 Task: Send an email with the signature Anna Garcia with the subject Reminder for a cover letter and the message Im writing to inform you that the project deliverables have been completed and are ready for review. from softage.10@softage.net to softage.3@softage.net and softage.4@softage.net
Action: Mouse moved to (84, 105)
Screenshot: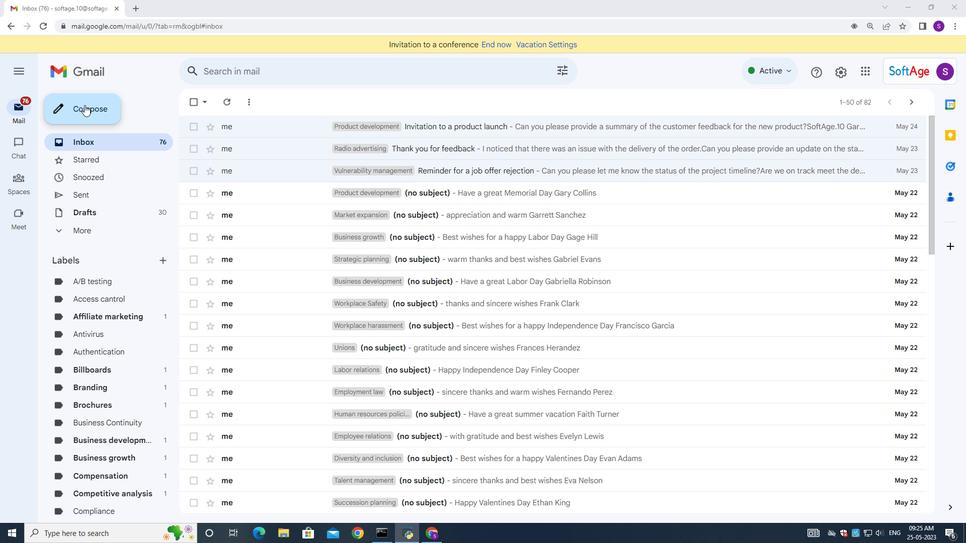 
Action: Mouse pressed left at (84, 105)
Screenshot: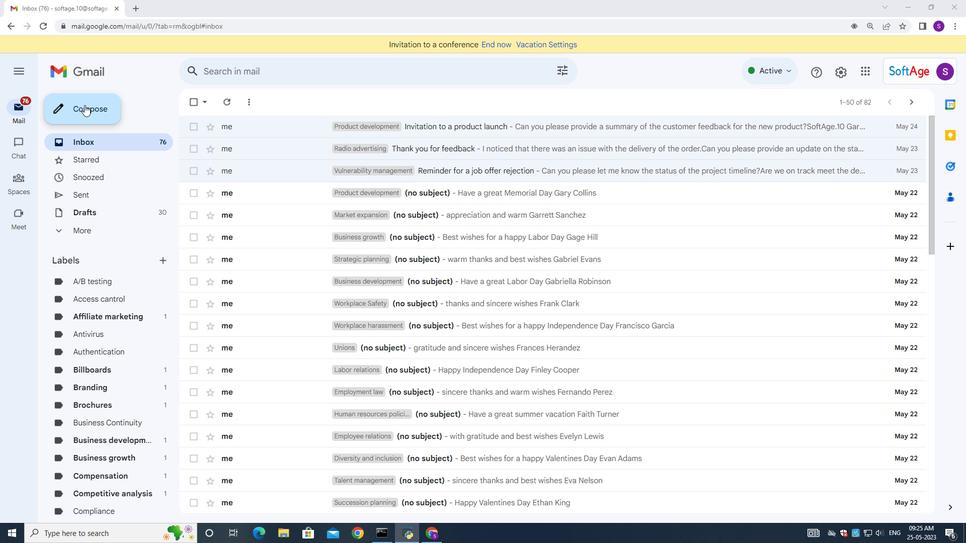 
Action: Mouse moved to (800, 505)
Screenshot: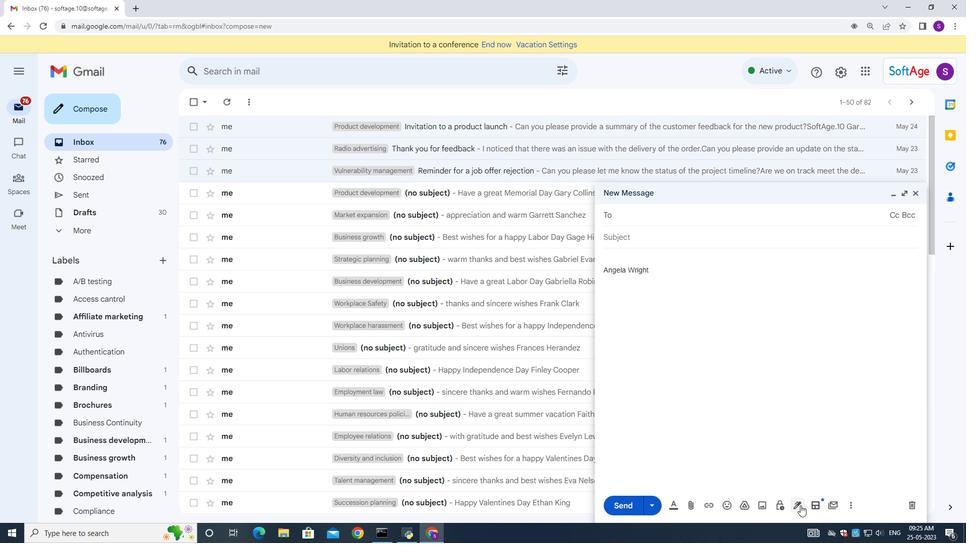 
Action: Mouse pressed left at (800, 505)
Screenshot: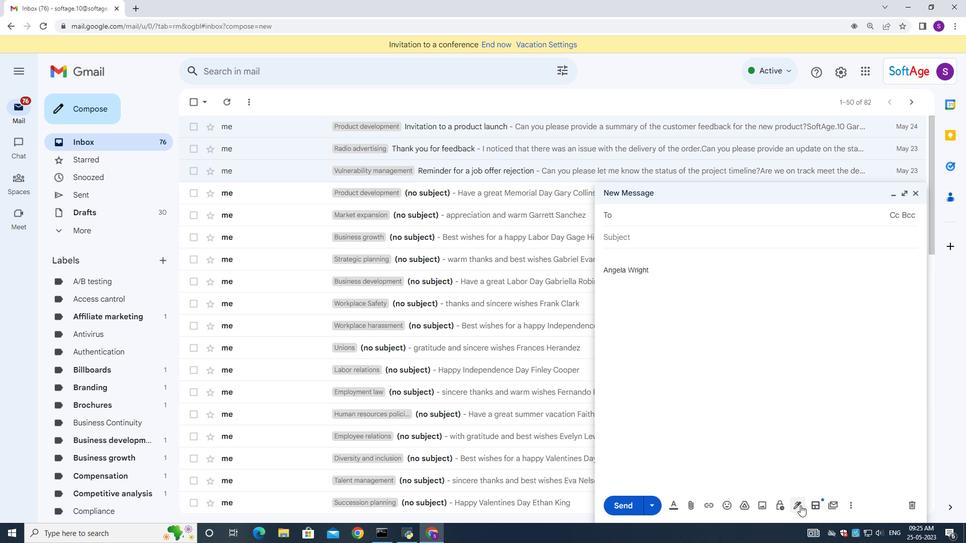 
Action: Mouse moved to (834, 447)
Screenshot: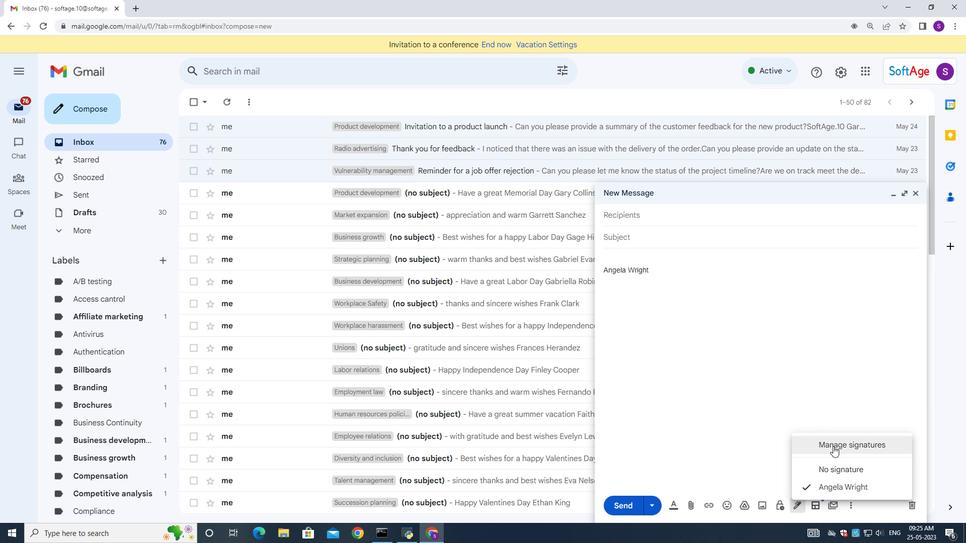 
Action: Mouse pressed left at (834, 447)
Screenshot: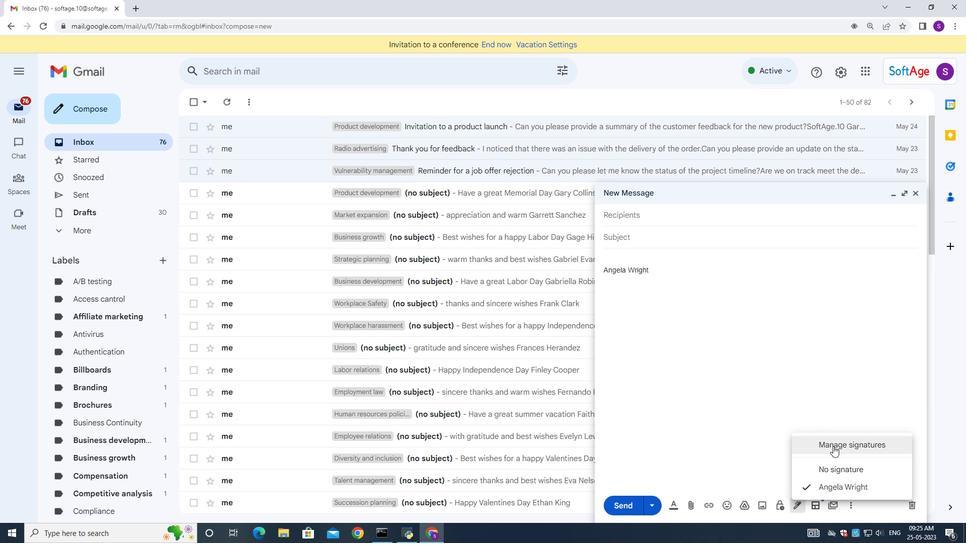 
Action: Mouse moved to (448, 291)
Screenshot: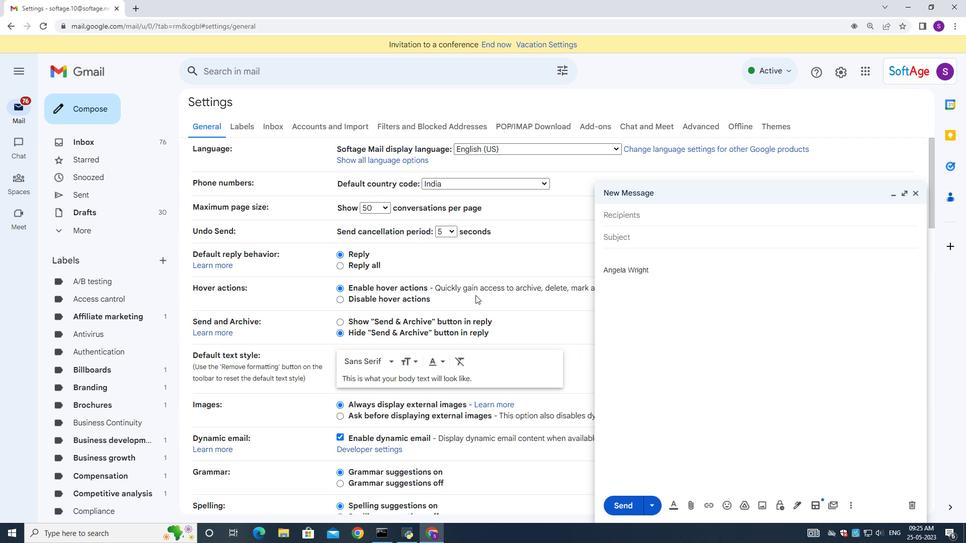 
Action: Mouse scrolled (448, 290) with delta (0, 0)
Screenshot: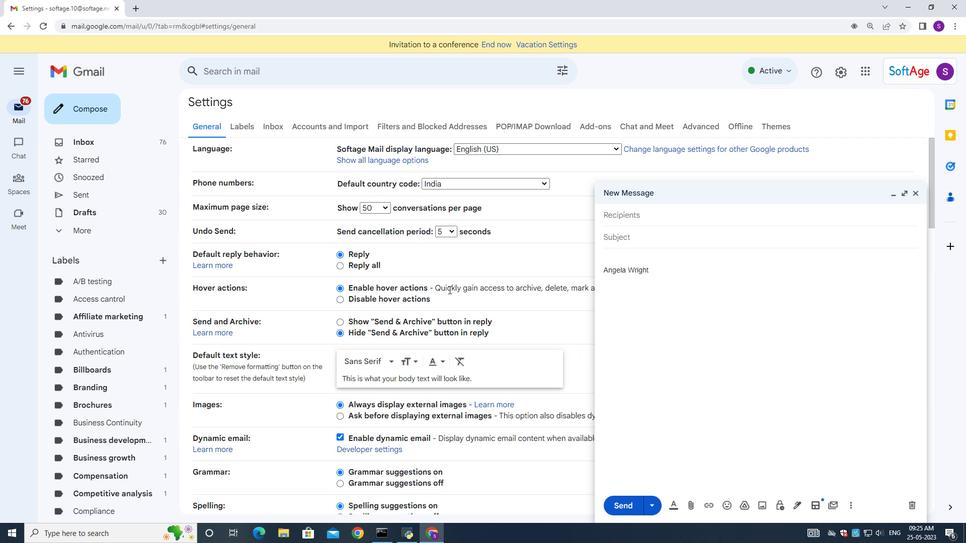 
Action: Mouse moved to (448, 291)
Screenshot: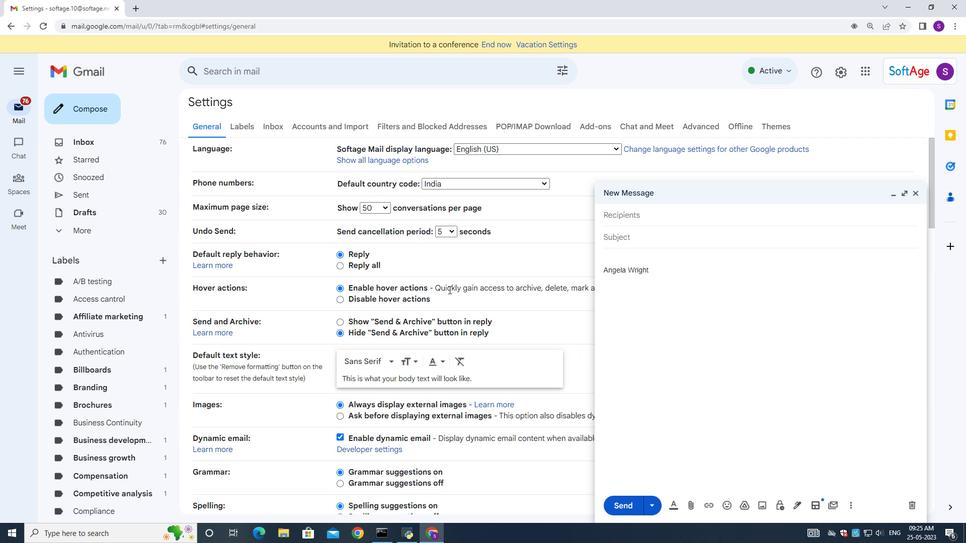 
Action: Mouse scrolled (448, 291) with delta (0, 0)
Screenshot: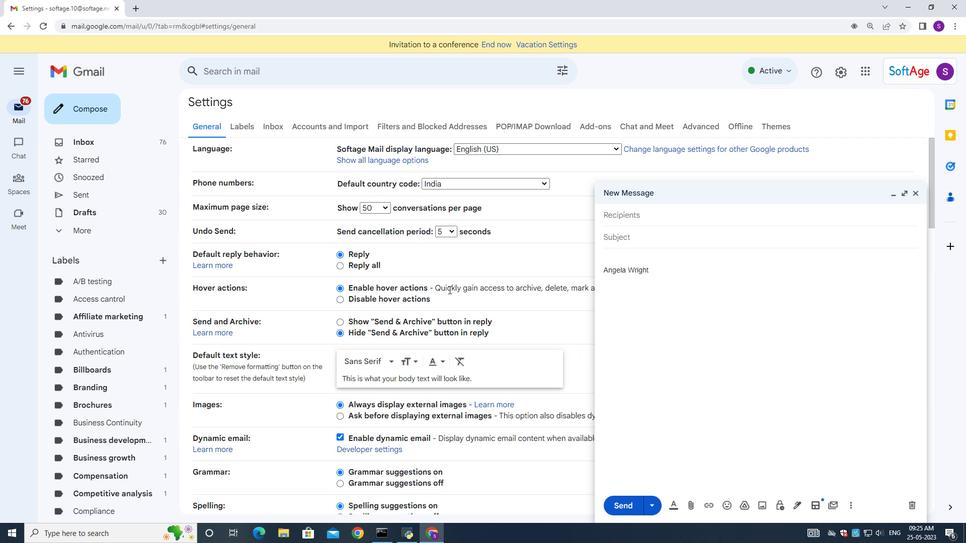
Action: Mouse scrolled (448, 291) with delta (0, 0)
Screenshot: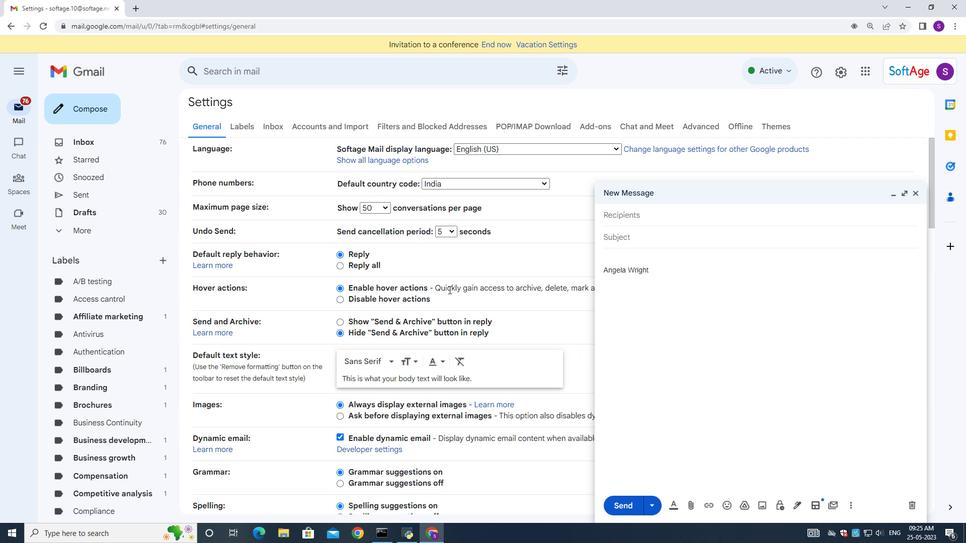 
Action: Mouse scrolled (448, 291) with delta (0, 0)
Screenshot: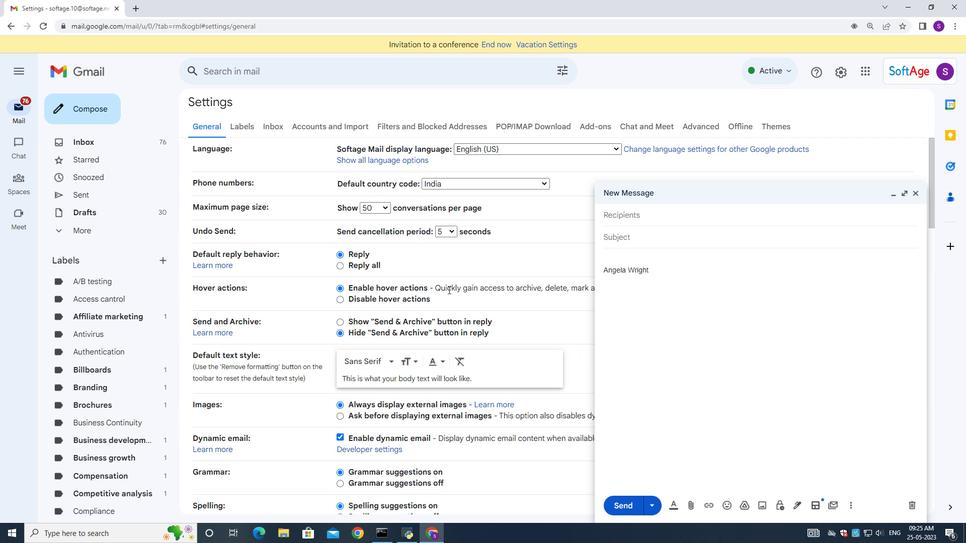 
Action: Mouse scrolled (448, 291) with delta (0, 0)
Screenshot: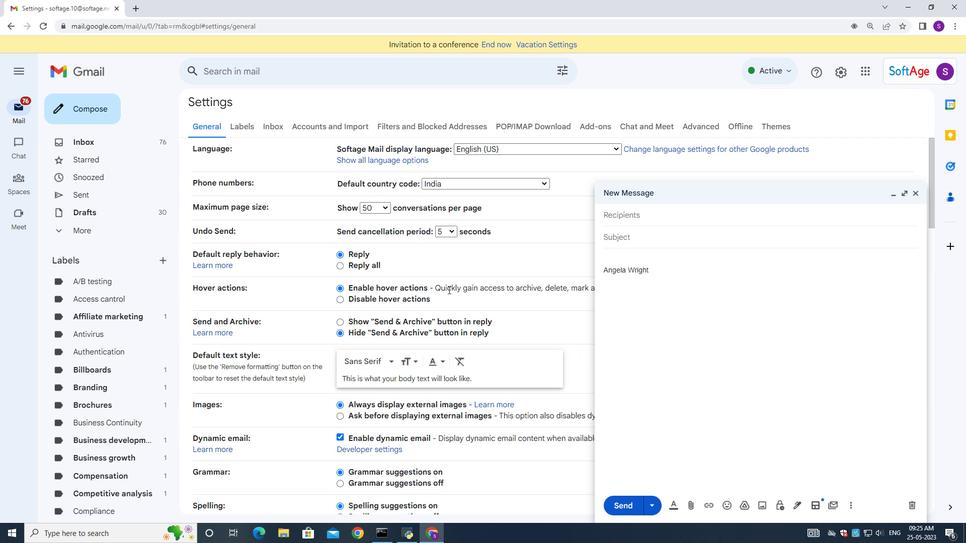 
Action: Mouse scrolled (448, 291) with delta (0, 0)
Screenshot: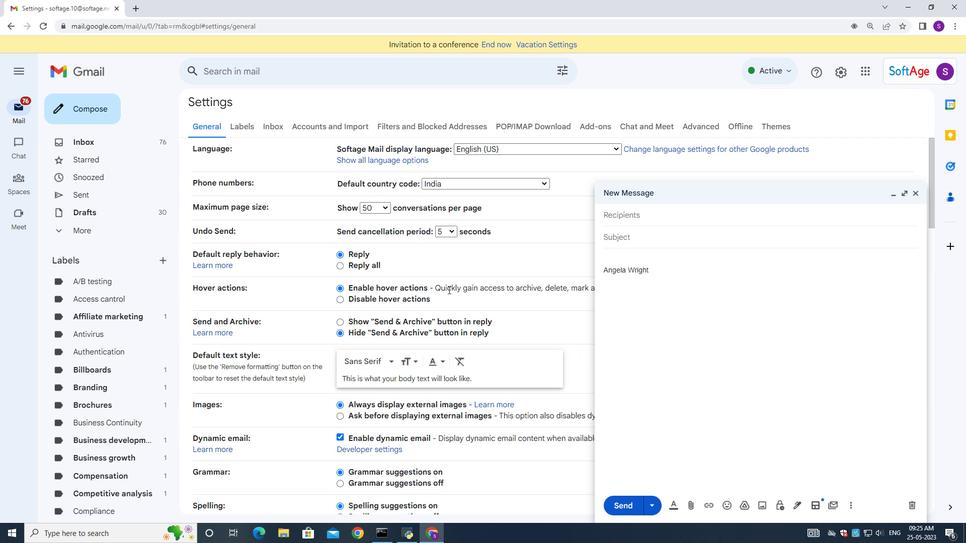 
Action: Mouse scrolled (448, 291) with delta (0, 0)
Screenshot: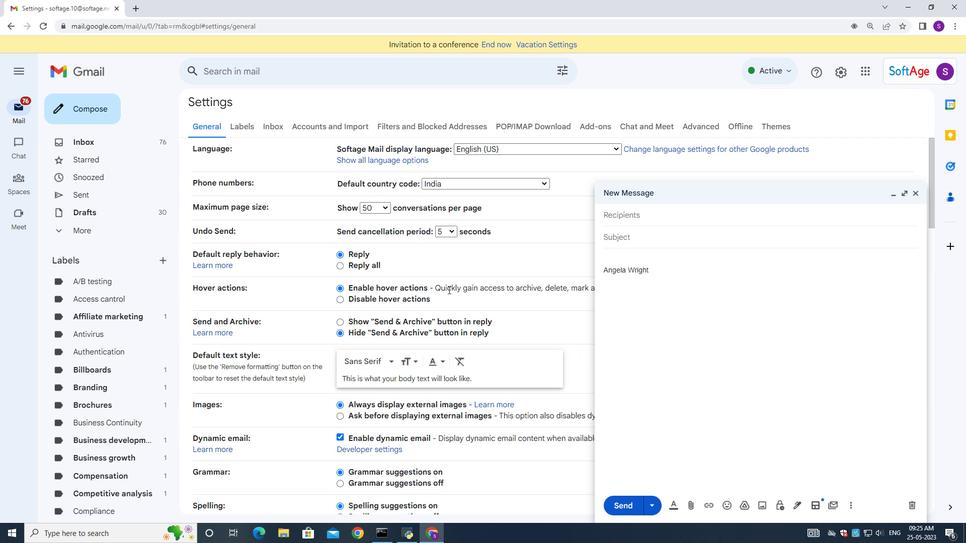 
Action: Mouse moved to (456, 298)
Screenshot: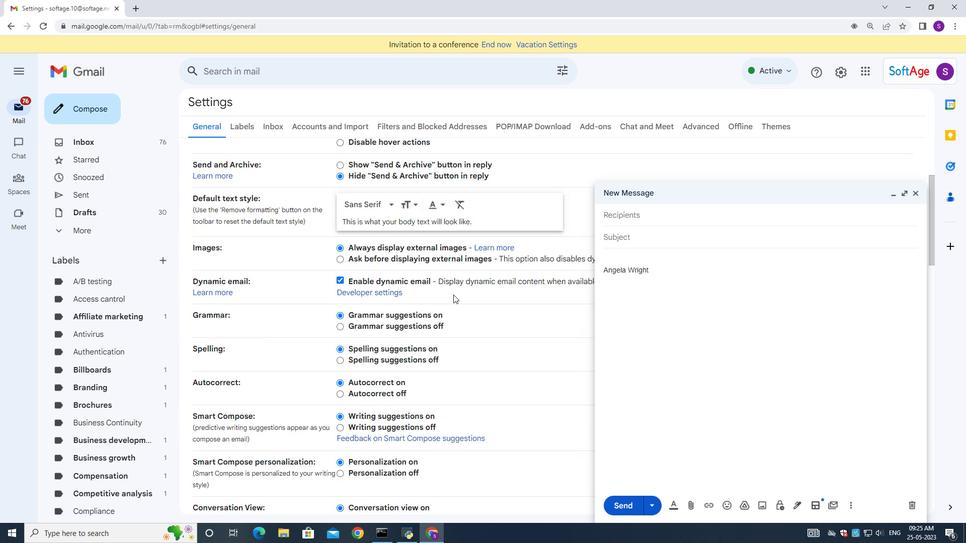 
Action: Mouse scrolled (456, 297) with delta (0, 0)
Screenshot: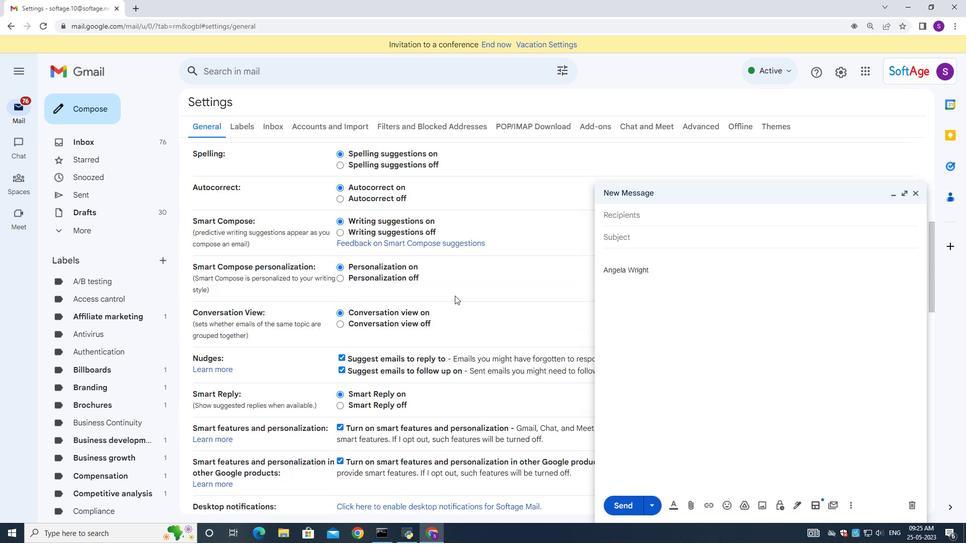 
Action: Mouse moved to (456, 298)
Screenshot: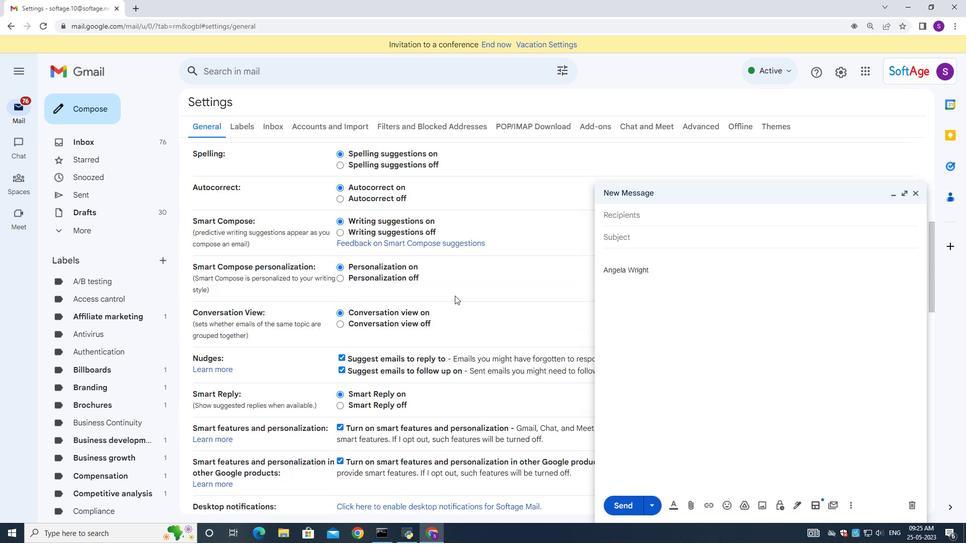 
Action: Mouse scrolled (456, 298) with delta (0, 0)
Screenshot: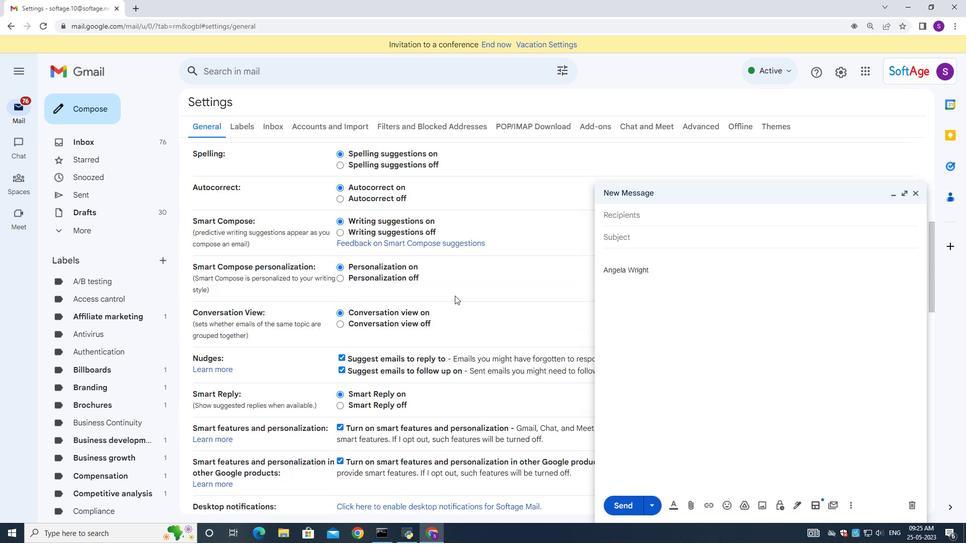
Action: Mouse scrolled (456, 298) with delta (0, 0)
Screenshot: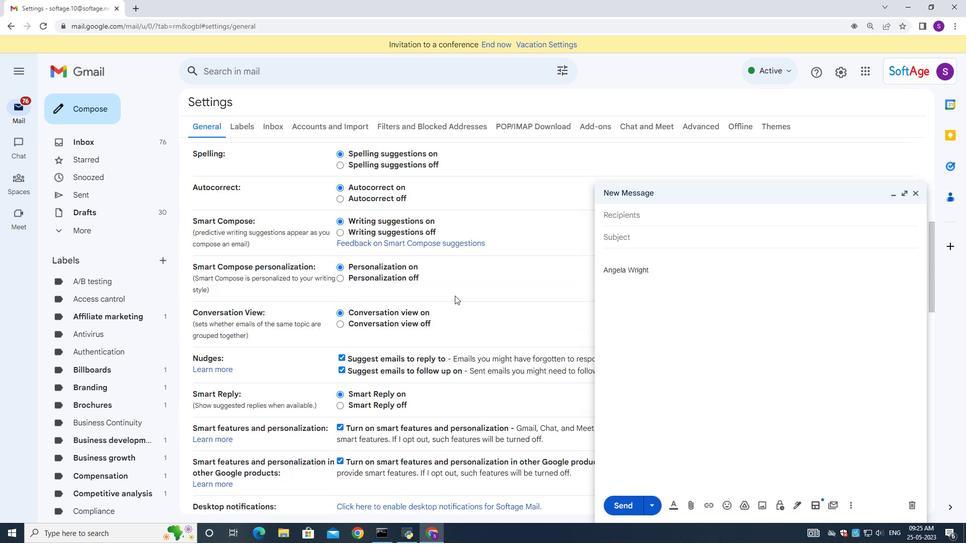 
Action: Mouse scrolled (456, 298) with delta (0, 0)
Screenshot: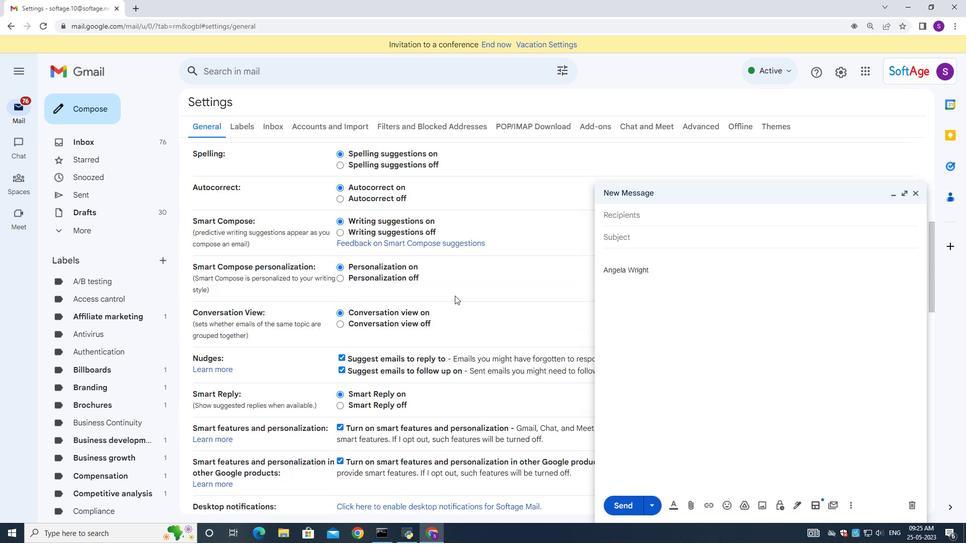 
Action: Mouse scrolled (456, 298) with delta (0, 0)
Screenshot: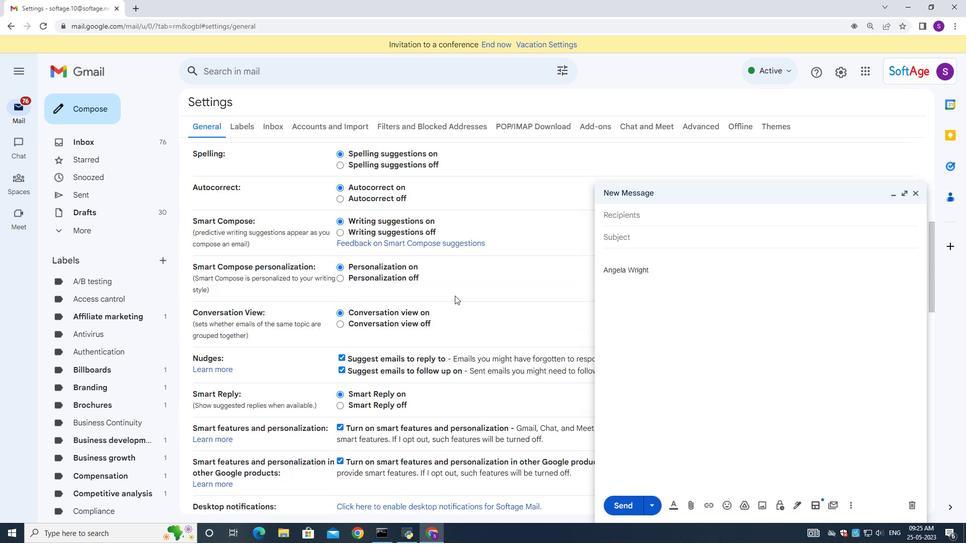 
Action: Mouse scrolled (456, 298) with delta (0, 0)
Screenshot: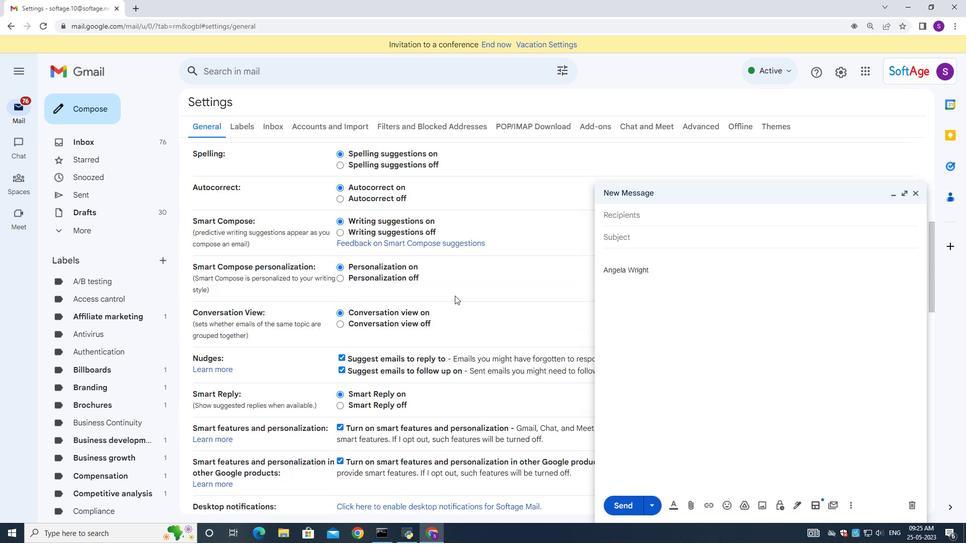 
Action: Mouse moved to (462, 308)
Screenshot: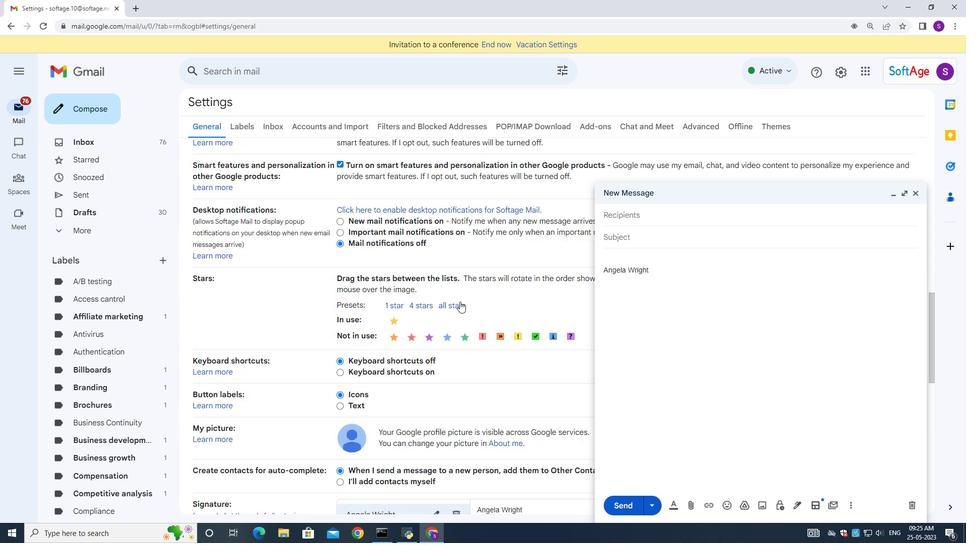 
Action: Mouse scrolled (462, 307) with delta (0, 0)
Screenshot: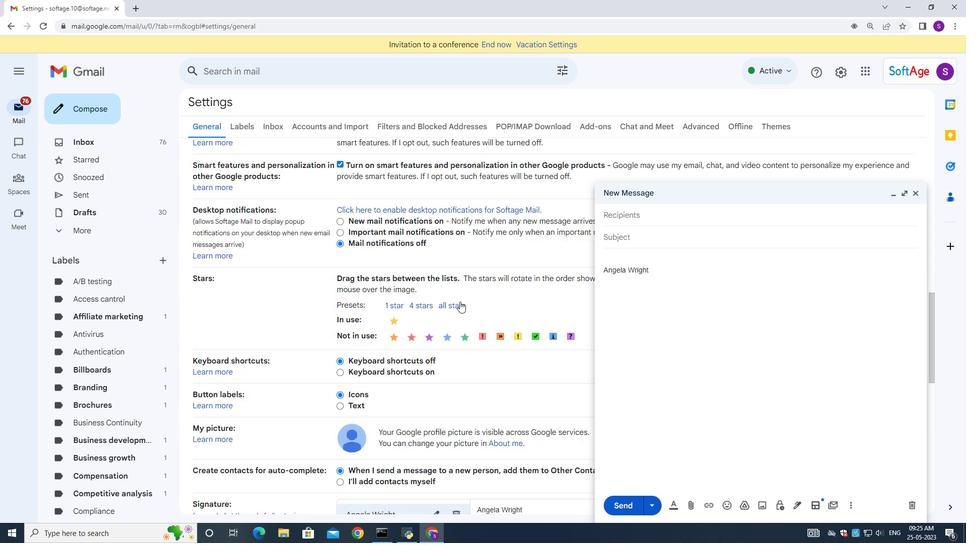 
Action: Mouse scrolled (462, 307) with delta (0, 0)
Screenshot: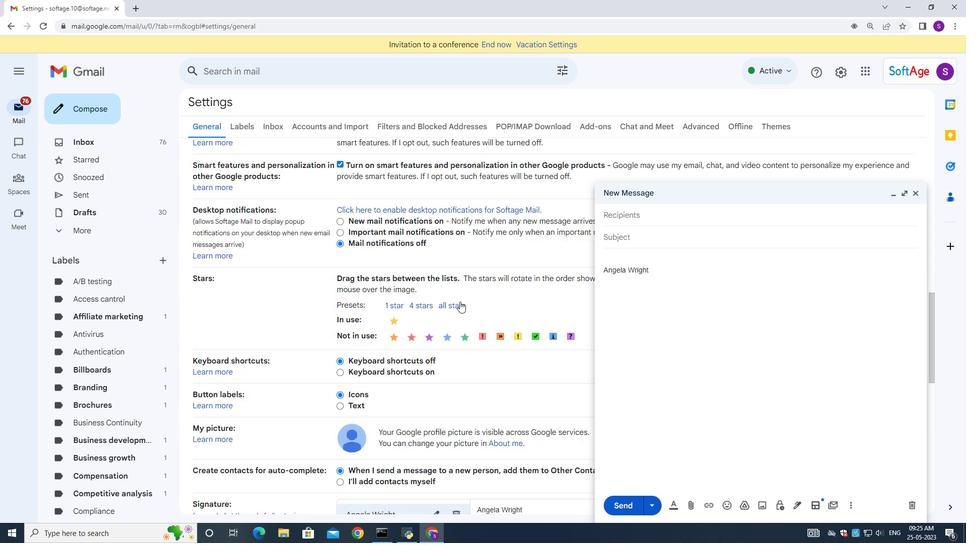 
Action: Mouse scrolled (462, 307) with delta (0, 0)
Screenshot: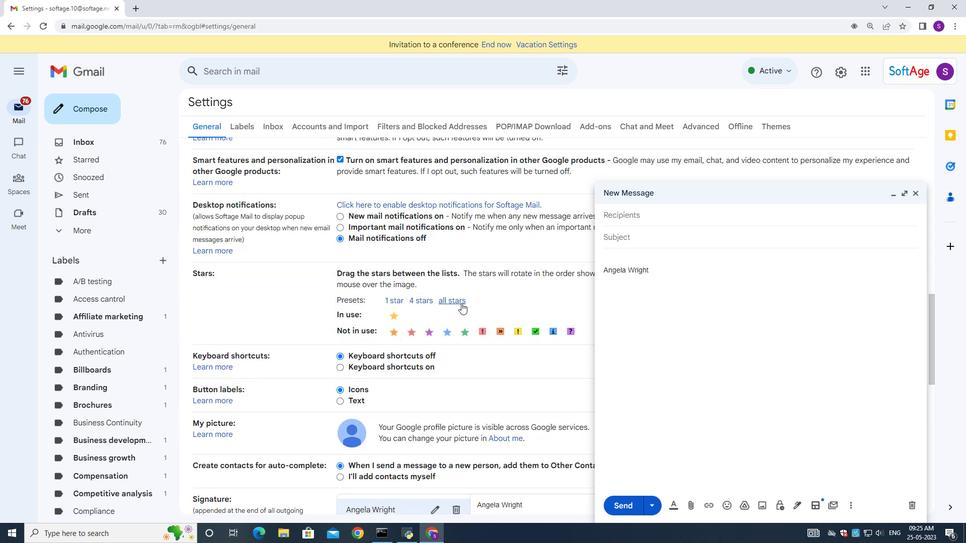 
Action: Mouse scrolled (462, 307) with delta (0, 0)
Screenshot: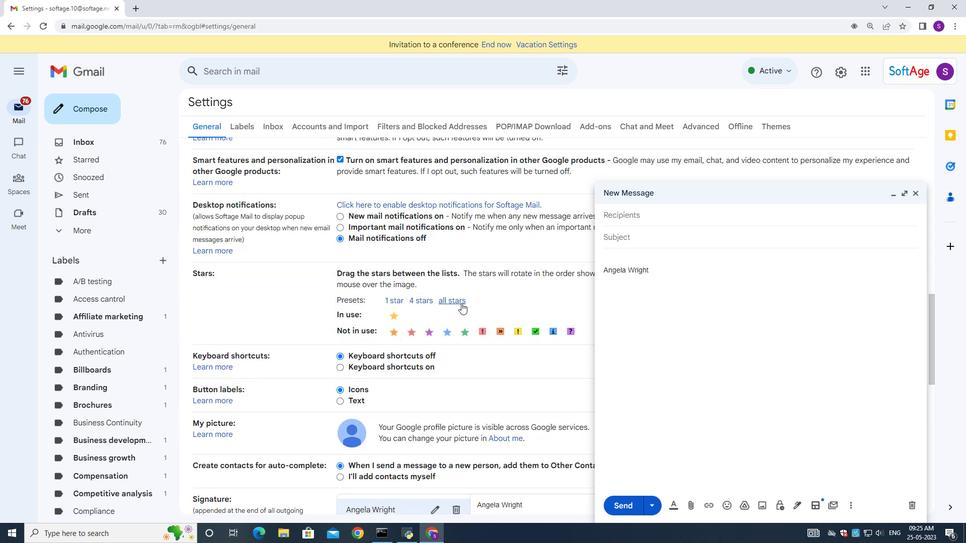 
Action: Mouse moved to (433, 307)
Screenshot: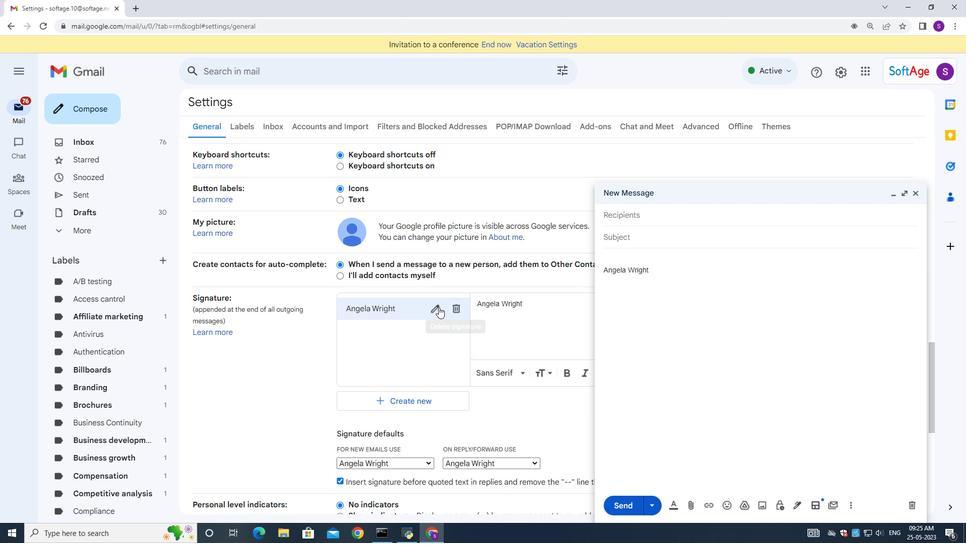 
Action: Mouse pressed left at (433, 307)
Screenshot: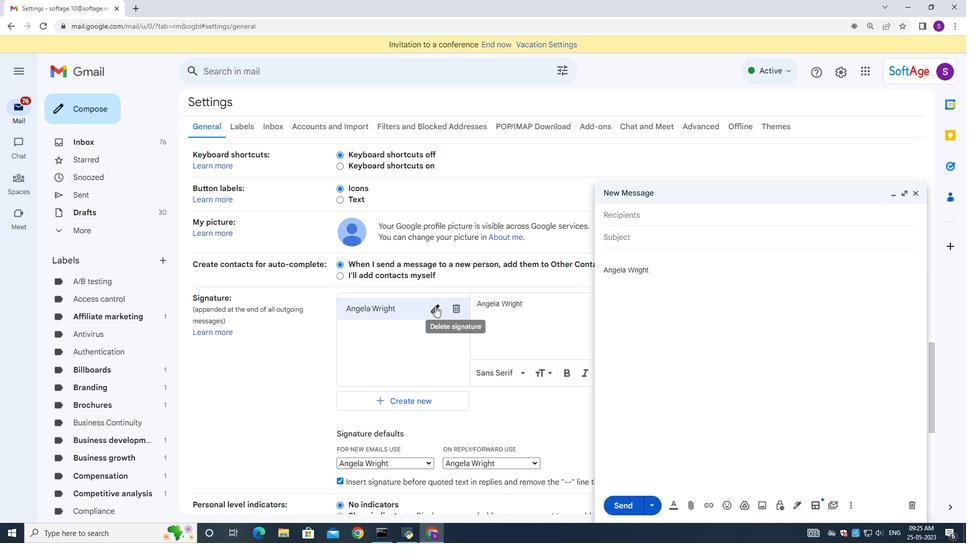 
Action: Mouse moved to (435, 309)
Screenshot: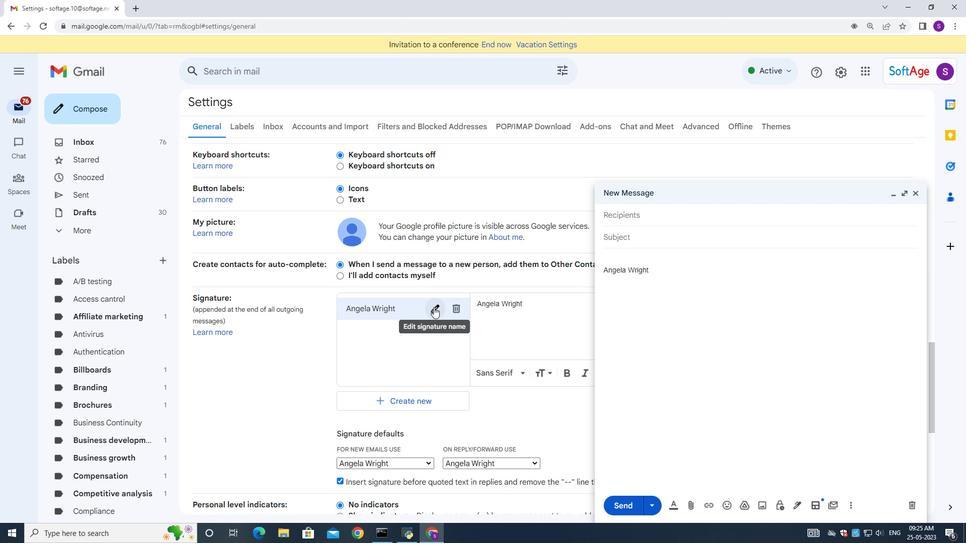 
Action: Key pressed ctrl+A<Key.backspace><Key.shift><Key.shift><Key.shift><Key.shift><Key.shift><Key.shift><Key.shift><Key.shift><Key.shift><Key.shift><Key.shift><Key.shift><Key.shift><Key.shift><Key.shift><Key.shift><Key.shift><Key.shift><Key.shift><Key.shift><Key.shift><Key.shift><Key.shift><Key.shift><Key.shift><Key.shift><Key.shift><Key.shift>Anan<Key.backspace><Key.backspace>na<Key.space><Key.shift>Garcia<Key.space>
Screenshot: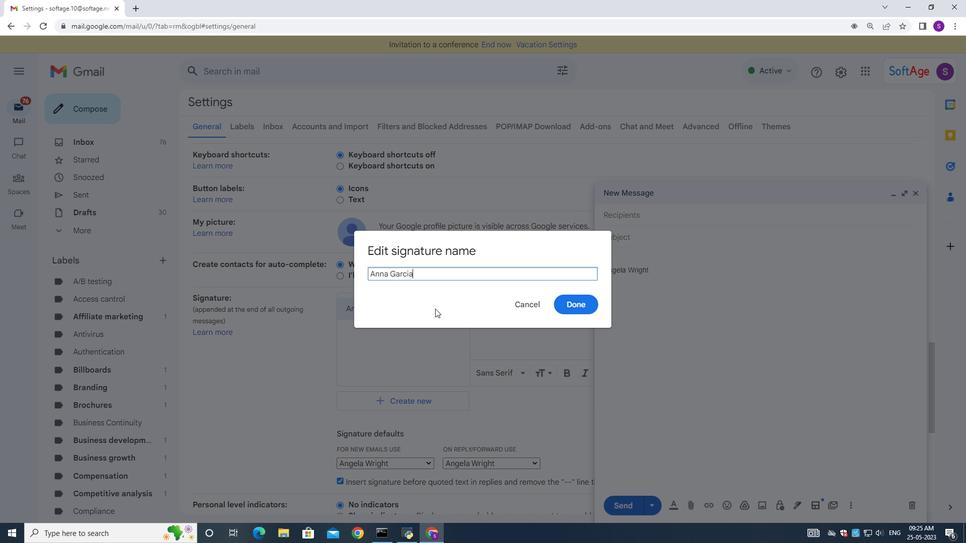 
Action: Mouse moved to (589, 311)
Screenshot: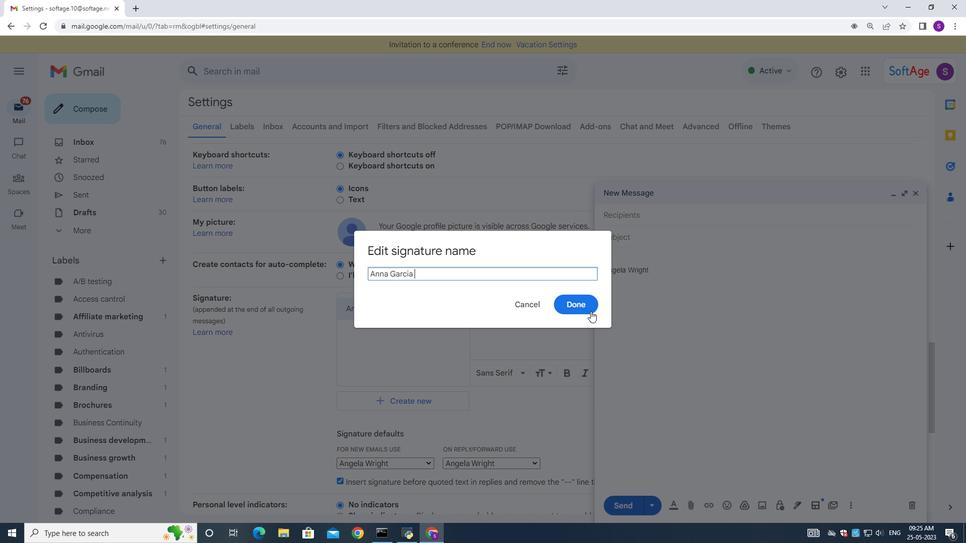 
Action: Mouse pressed left at (589, 311)
Screenshot: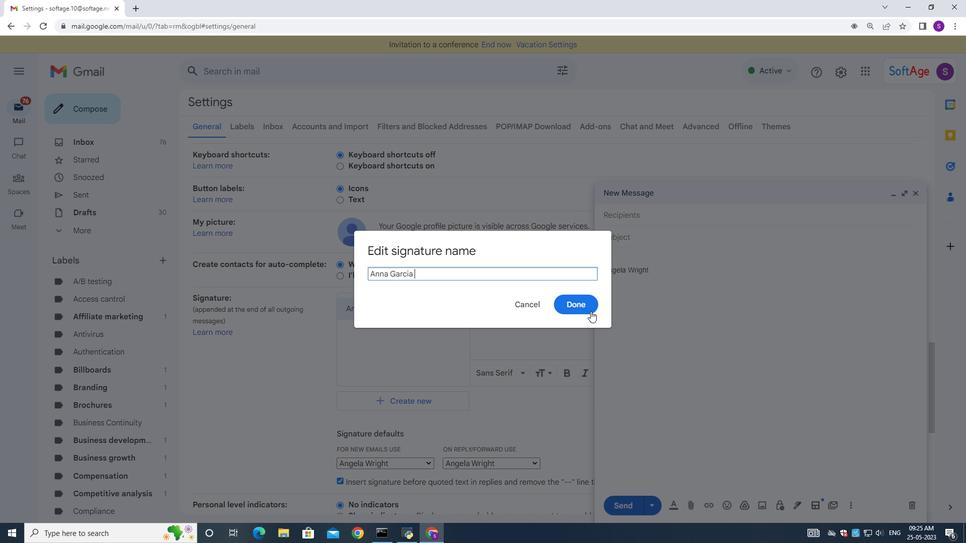 
Action: Mouse moved to (552, 321)
Screenshot: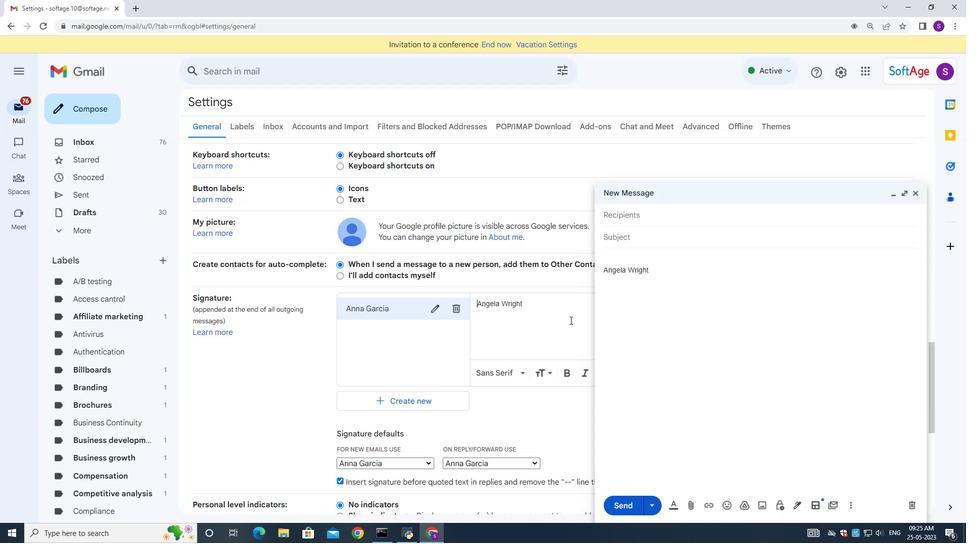 
Action: Mouse pressed left at (552, 321)
Screenshot: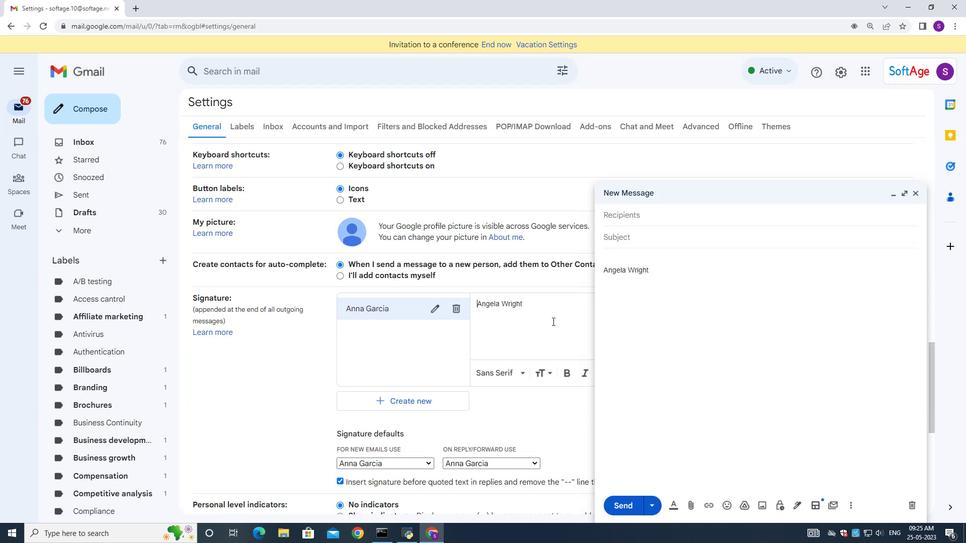 
Action: Mouse moved to (553, 321)
Screenshot: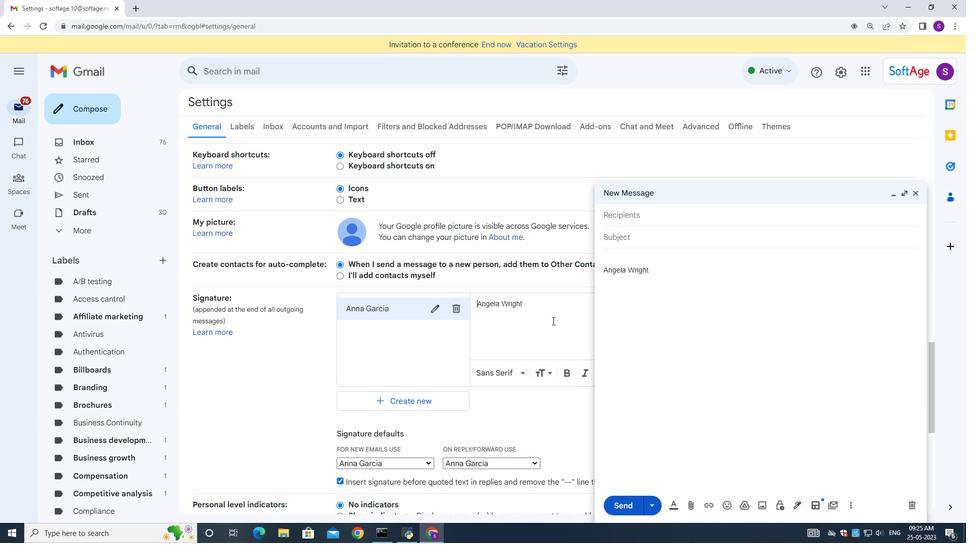 
Action: Key pressed ctrl+A<Key.backspace><Key.shift><Key.shift><Key.shift><Key.shift>Anna<Key.space><Key.shift><Key.shift><Key.shift><Key.shift><Key.shift><Key.shift><Key.shift><Key.shift>Garcia
Screenshot: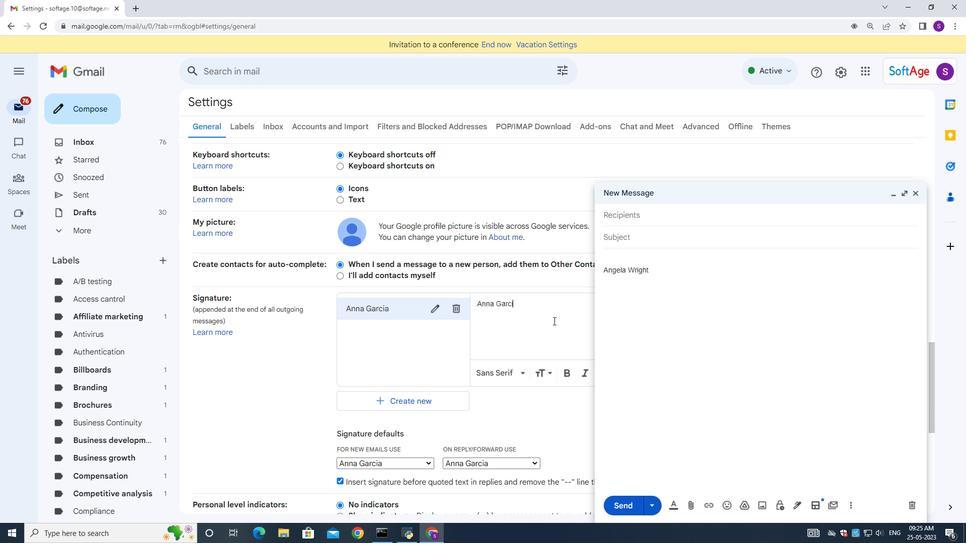 
Action: Mouse moved to (916, 190)
Screenshot: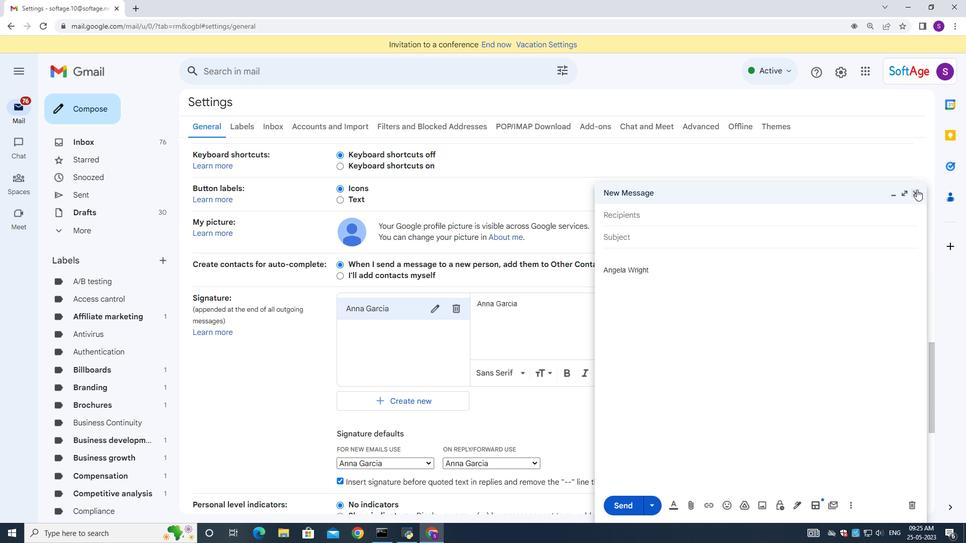 
Action: Mouse pressed left at (916, 190)
Screenshot: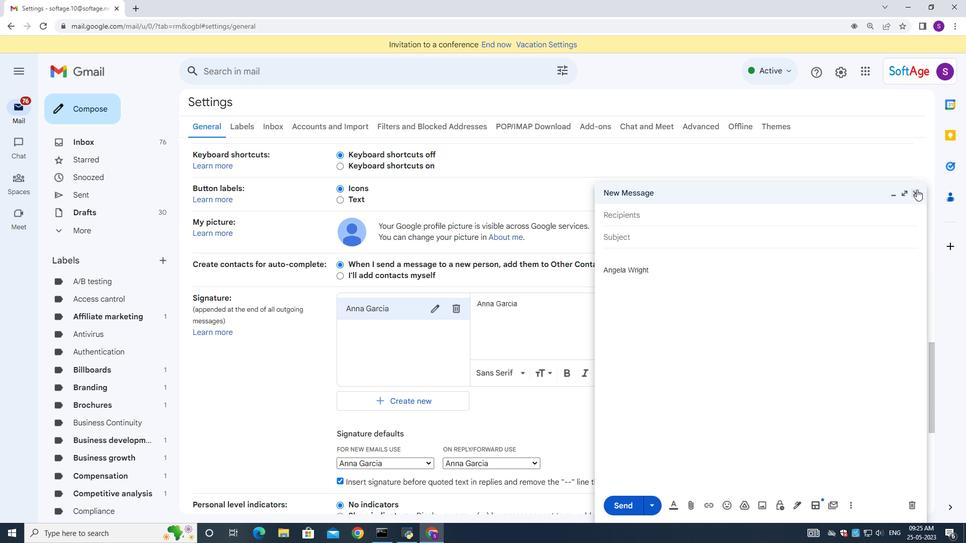 
Action: Mouse moved to (571, 314)
Screenshot: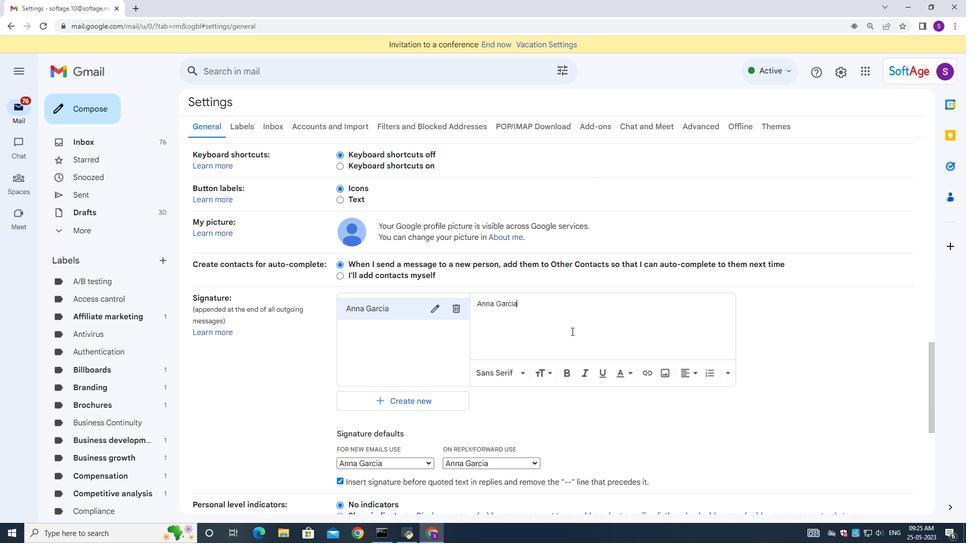 
Action: Mouse scrolled (571, 314) with delta (0, 0)
Screenshot: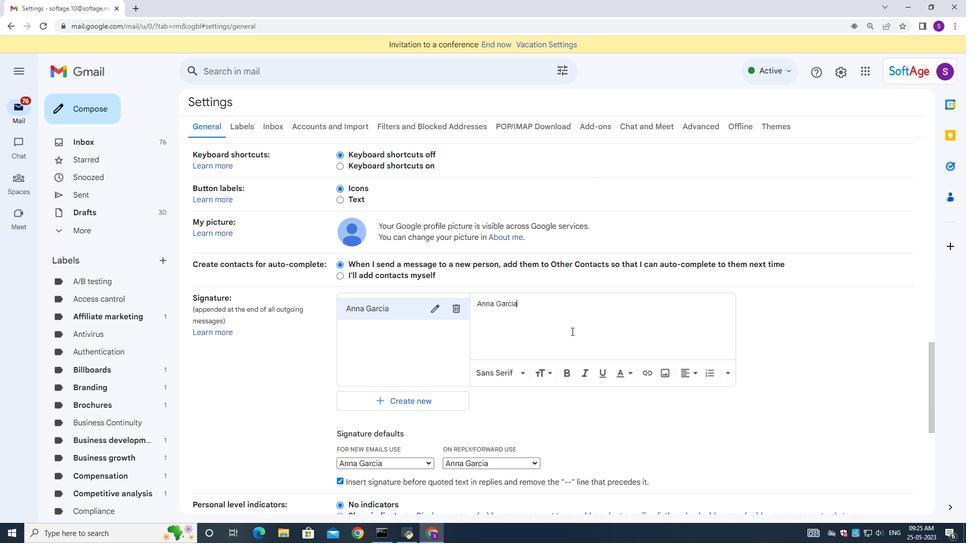 
Action: Mouse moved to (572, 321)
Screenshot: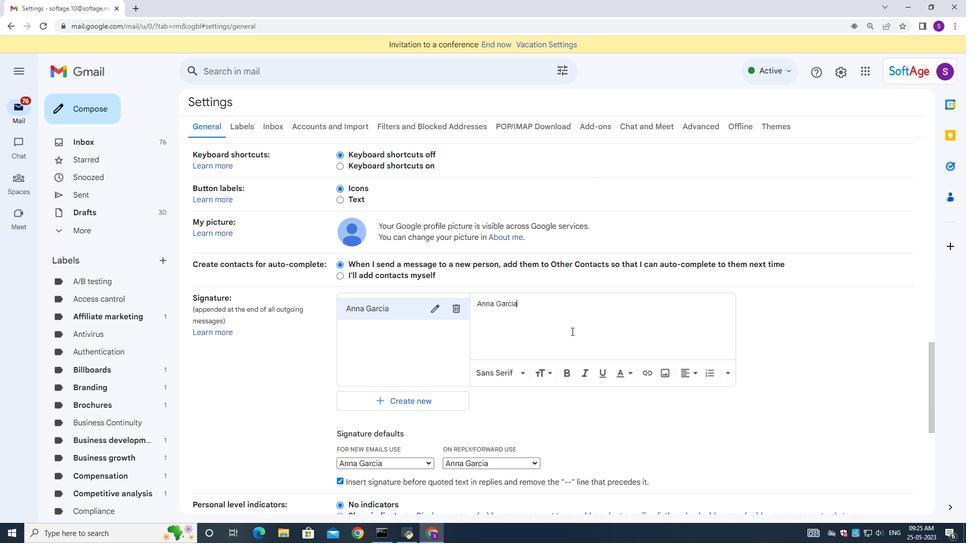 
Action: Mouse scrolled (572, 321) with delta (0, 0)
Screenshot: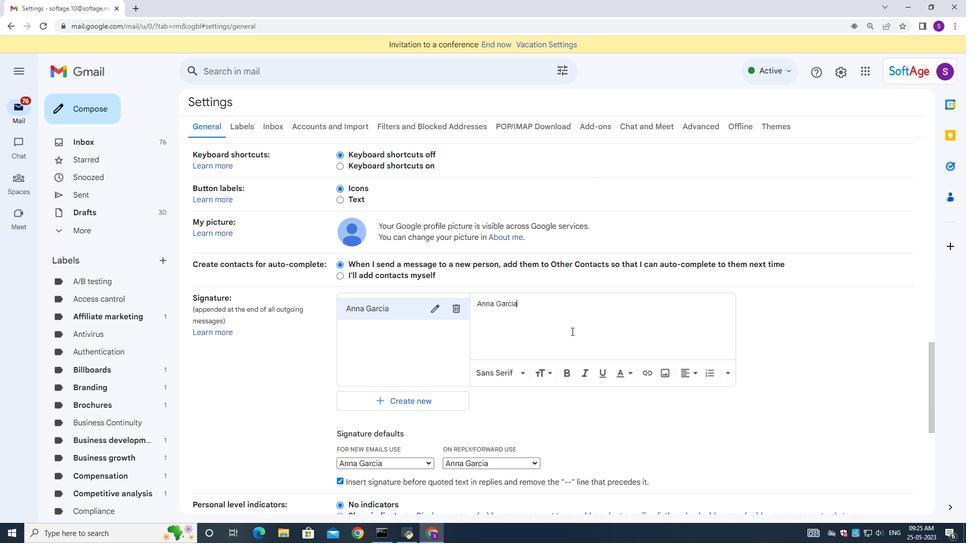 
Action: Mouse moved to (573, 323)
Screenshot: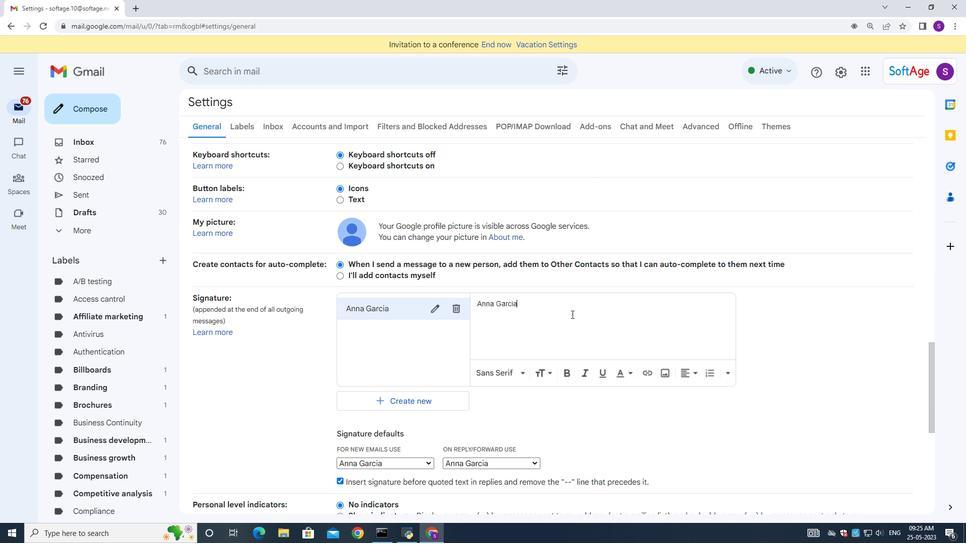 
Action: Mouse scrolled (573, 322) with delta (0, 0)
Screenshot: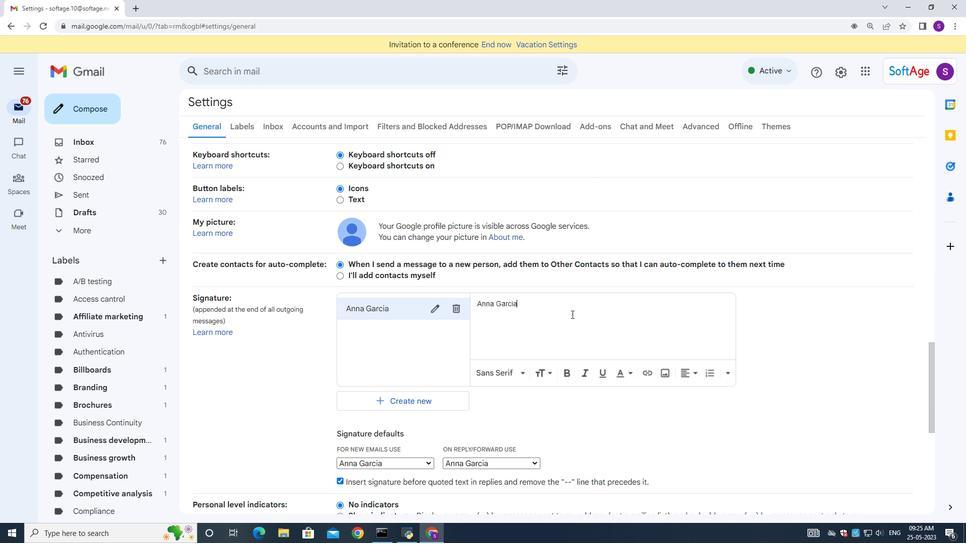 
Action: Mouse moved to (575, 324)
Screenshot: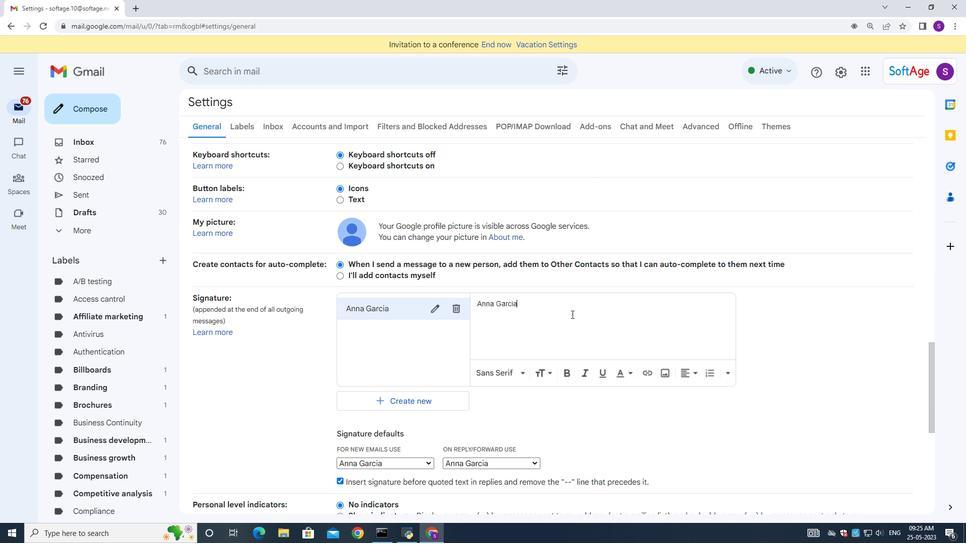 
Action: Mouse scrolled (574, 323) with delta (0, 0)
Screenshot: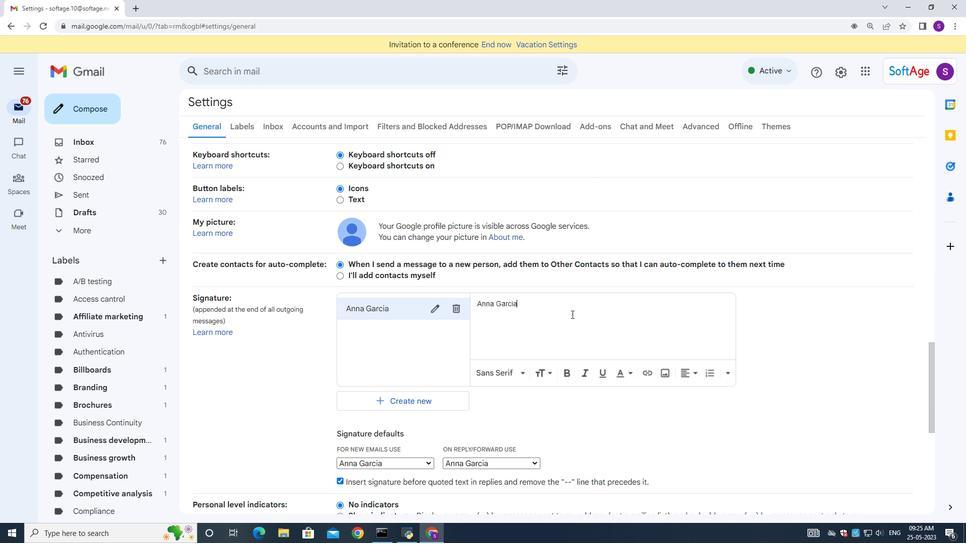 
Action: Mouse moved to (575, 324)
Screenshot: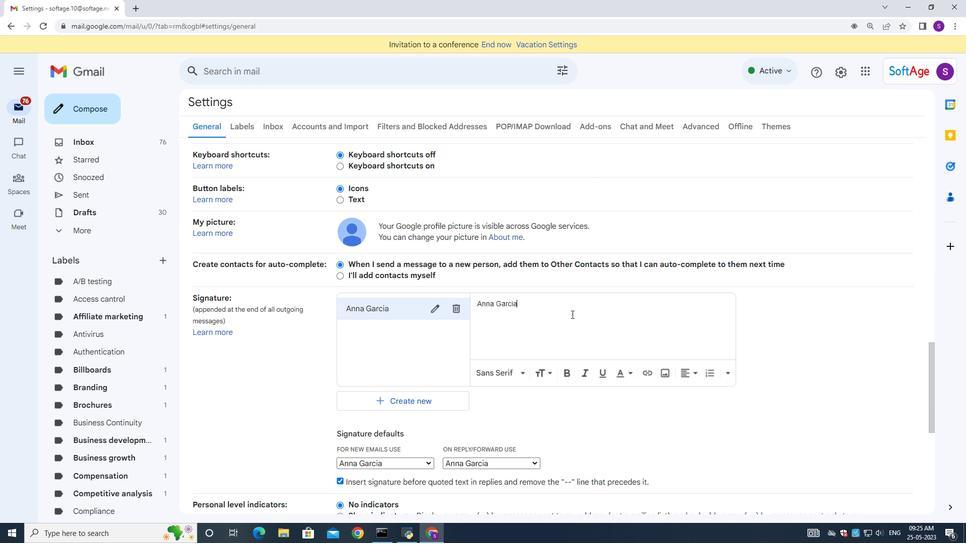 
Action: Mouse scrolled (575, 323) with delta (0, 0)
Screenshot: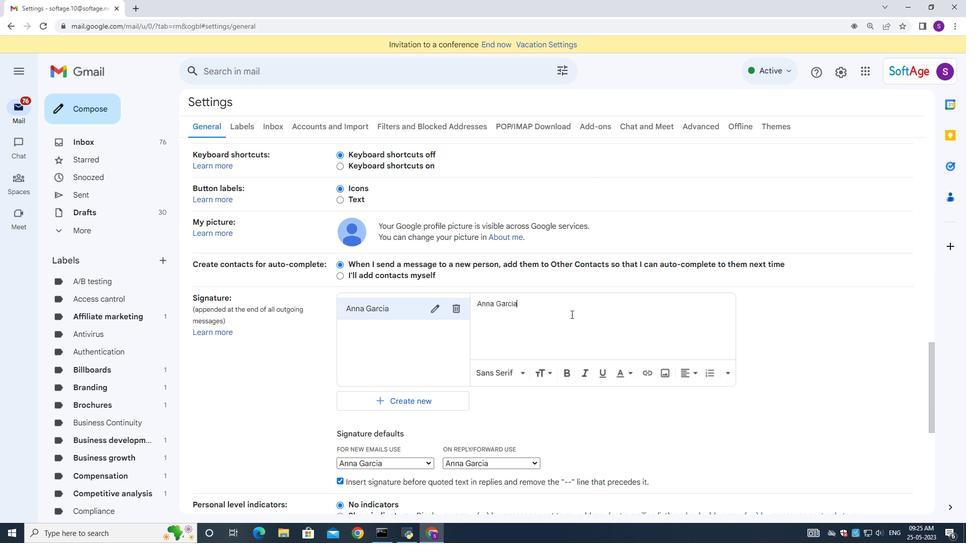 
Action: Mouse moved to (575, 324)
Screenshot: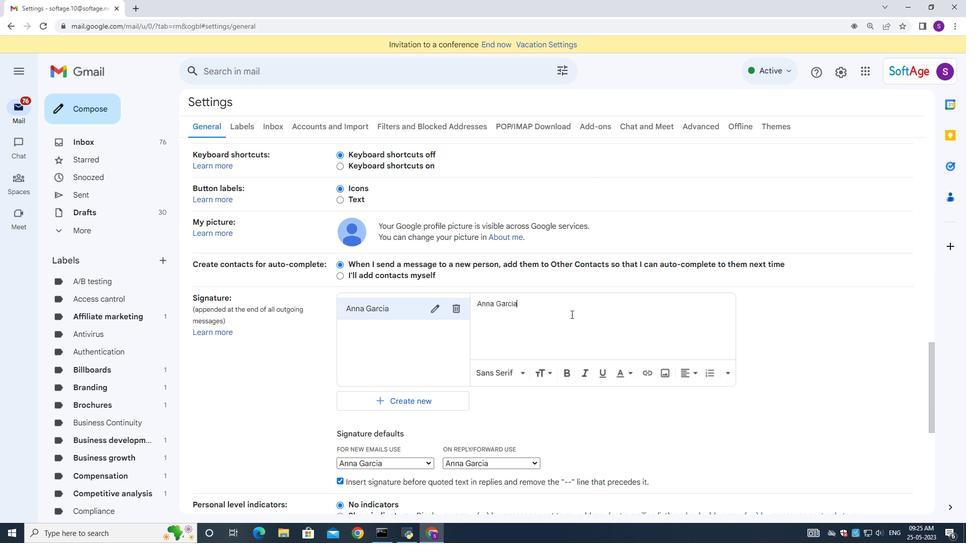 
Action: Mouse scrolled (575, 323) with delta (0, -1)
Screenshot: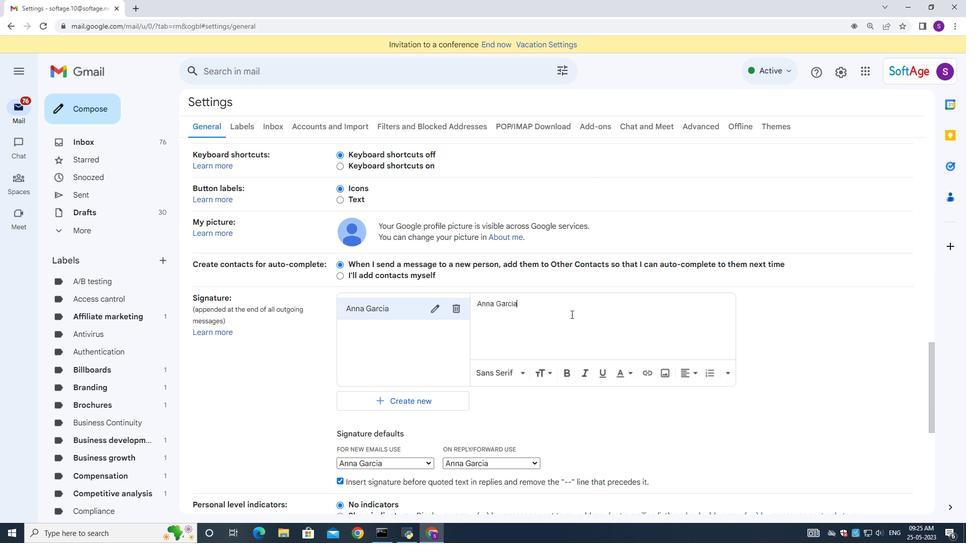
Action: Mouse moved to (576, 324)
Screenshot: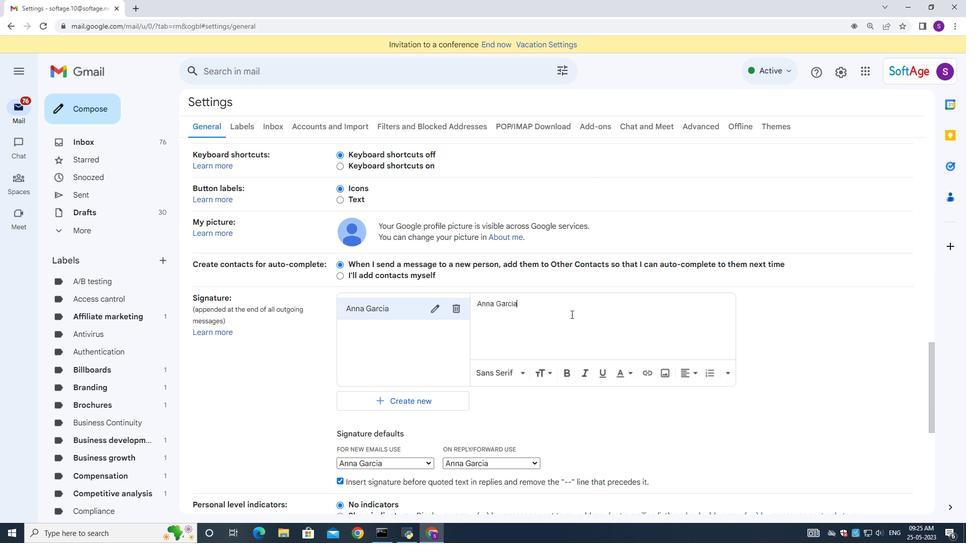 
Action: Mouse scrolled (576, 323) with delta (0, 0)
Screenshot: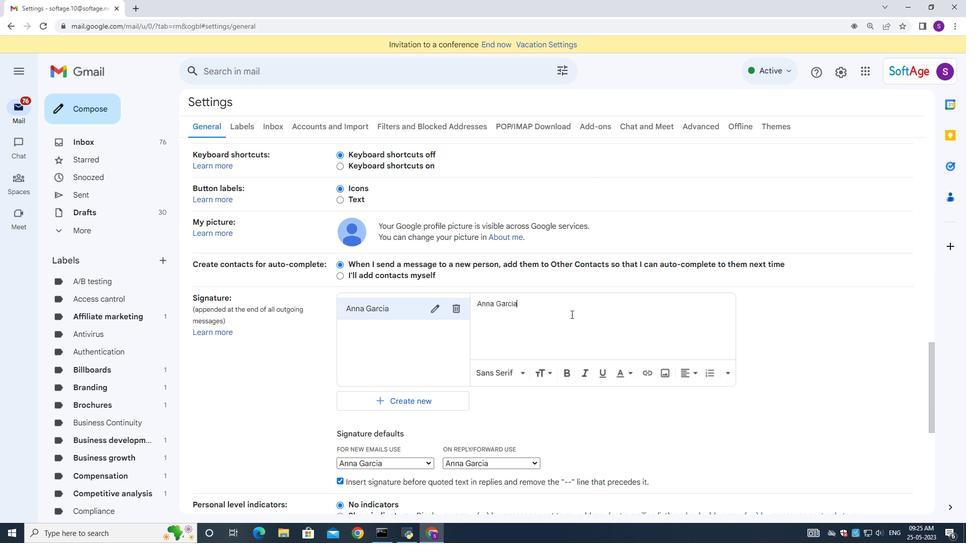 
Action: Mouse moved to (534, 450)
Screenshot: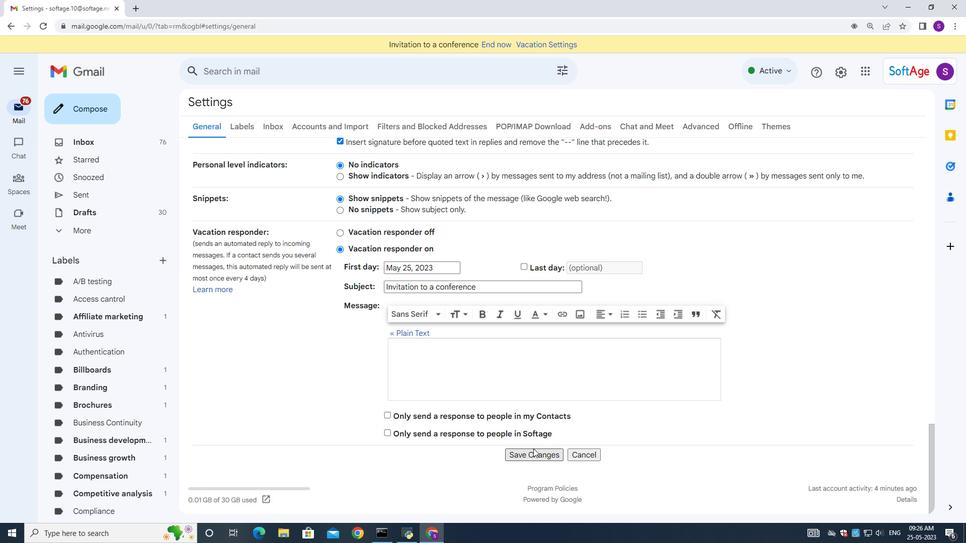 
Action: Mouse pressed left at (534, 450)
Screenshot: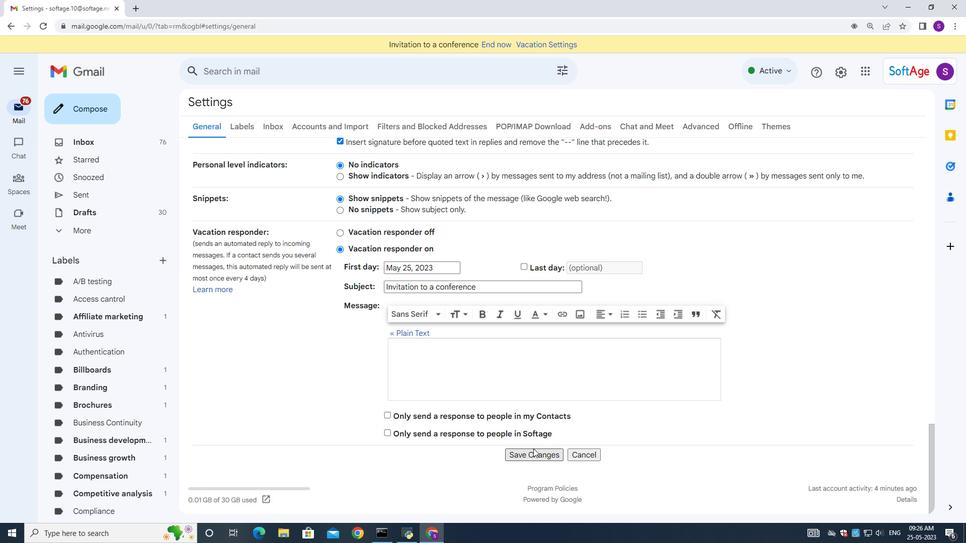
Action: Mouse moved to (90, 107)
Screenshot: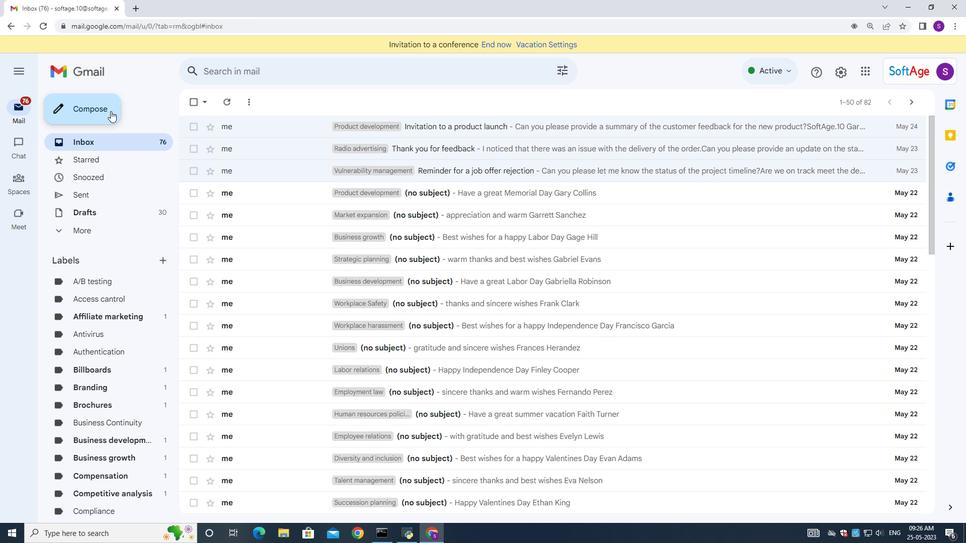 
Action: Mouse pressed left at (90, 107)
Screenshot: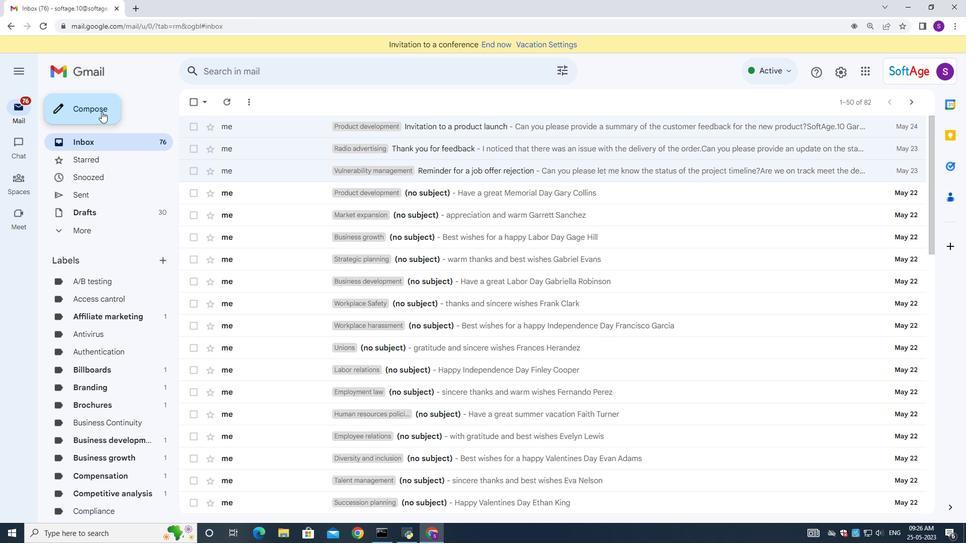 
Action: Mouse moved to (638, 240)
Screenshot: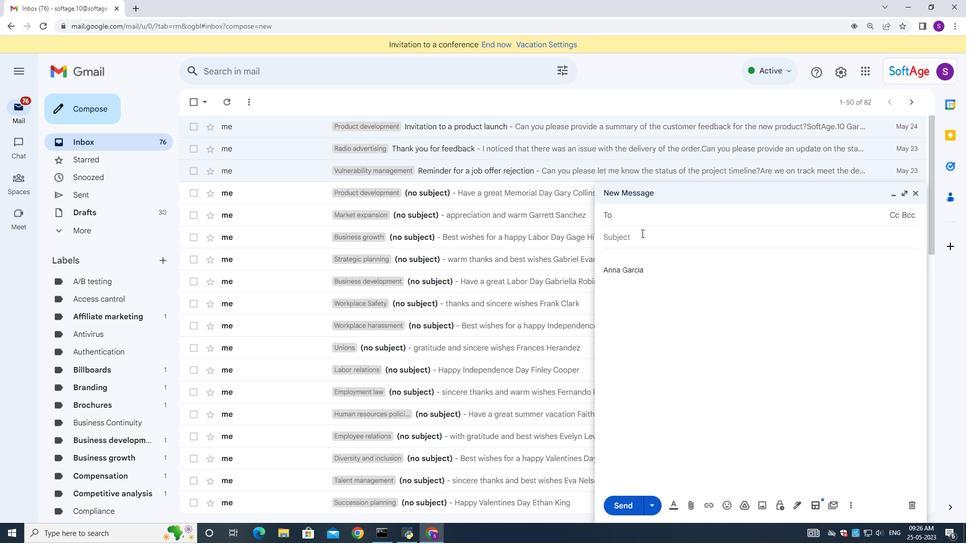 
Action: Mouse pressed left at (638, 240)
Screenshot: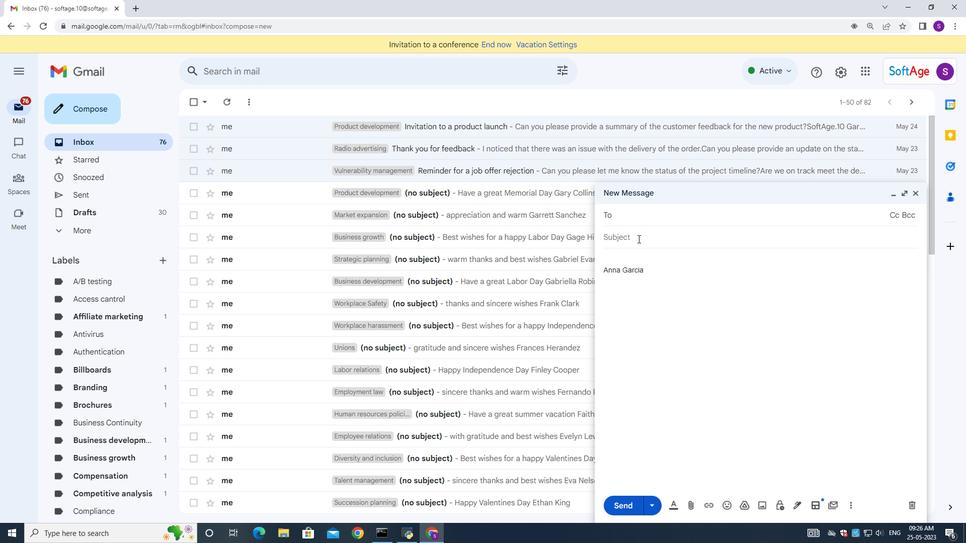 
Action: Mouse moved to (638, 240)
Screenshot: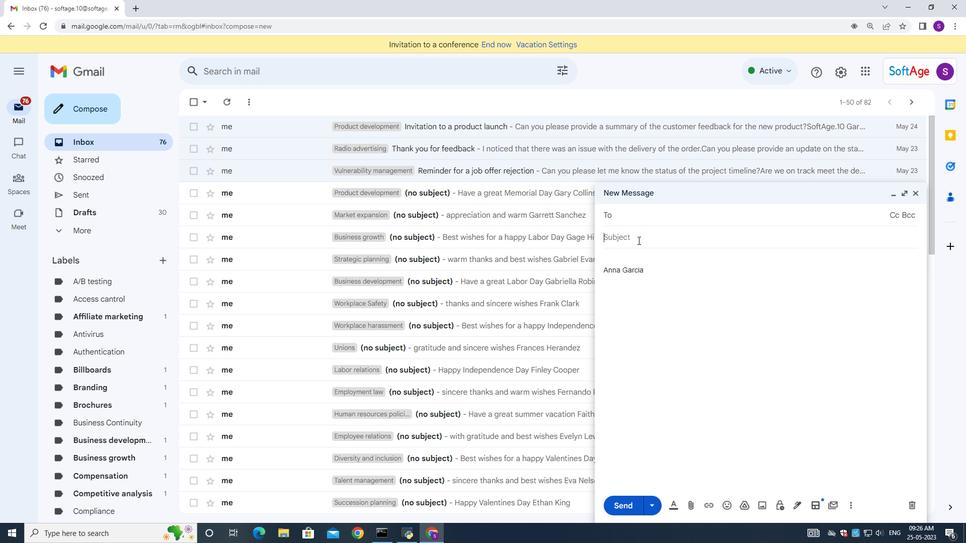 
Action: Key pressed <Key.shift><Key.shift><Key.shift><Key.shift><Key.shift><Key.shift><Key.shift><Key.shift><Key.shift><Key.shift><Key.shift><Key.shift><Key.shift><Key.shift><Key.shift><Key.shift><Key.shift><Key.shift><Key.shift><Key.shift><Key.shift><Key.shift><Key.shift><Key.shift><Key.shift><Key.shift><Key.shift><Key.shift><Key.shift><Key.shift><Key.shift><Key.shift><Key.shift><Key.shift><Key.shift><Key.shift><Key.shift>Reminder<Key.space>for<Key.space>a<Key.space>cover<Key.space>letter<Key.space>
Screenshot: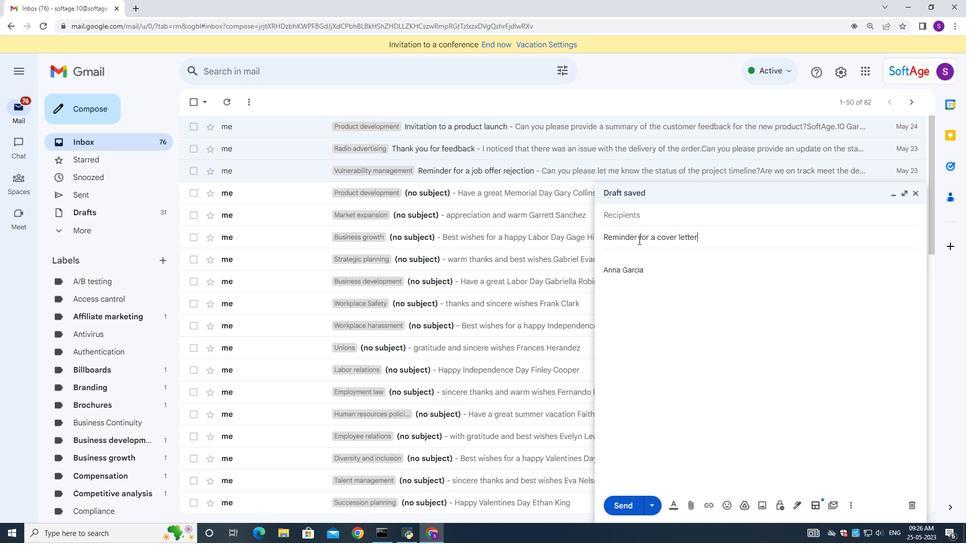 
Action: Mouse moved to (635, 258)
Screenshot: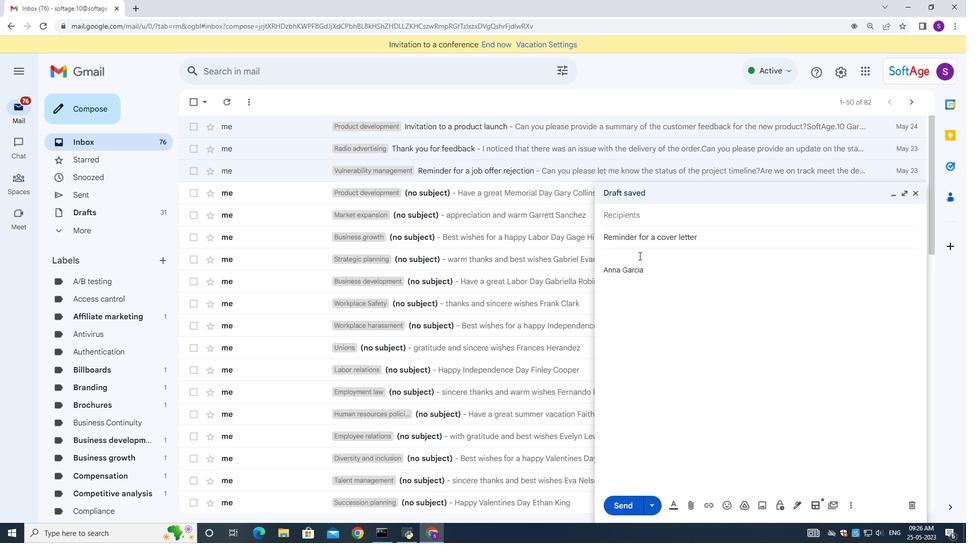 
Action: Mouse pressed left at (635, 258)
Screenshot: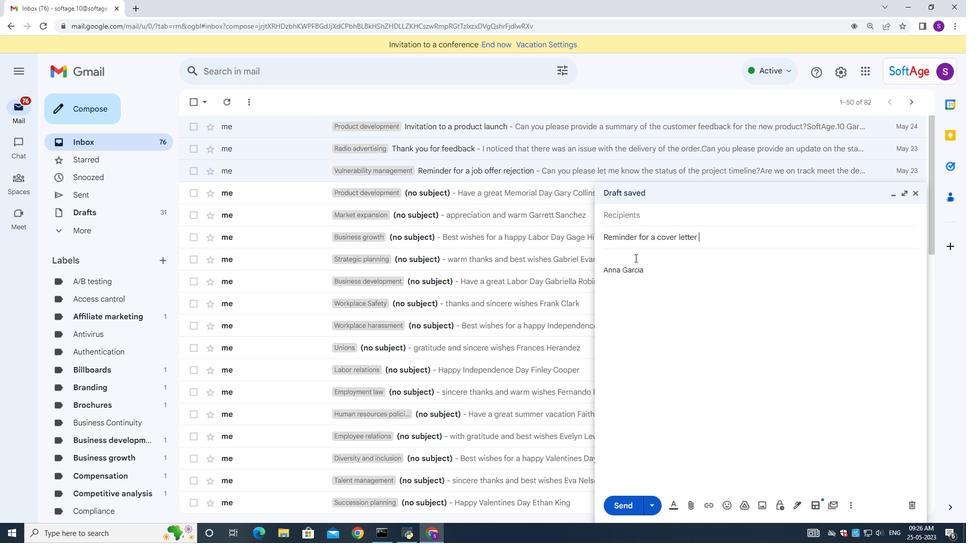 
Action: Mouse moved to (637, 259)
Screenshot: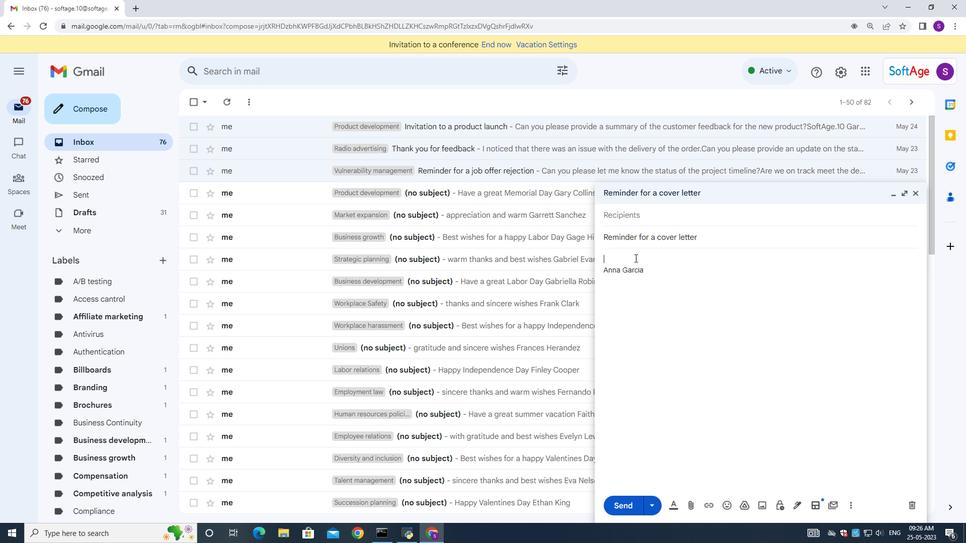 
Action: Key pressed <Key.shift>i<Key.shift><Key.backspace><Key.shift>Im<Key.space>writing<Key.space>to<Key.space>infrom<Key.space>you<Key.space><Key.space>that<Key.space><Key.backspace><Key.backspace><Key.backspace><Key.backspace><Key.backspace><Key.backspace>that<Key.space>the<Key.space>project<Key.space>deliverables<Key.space>have<Key.space>been<Key.space>completed<Key.space>and<Key.space>are<Key.space>reday<Key.space>fpr<Key.space>rewiew.
Screenshot: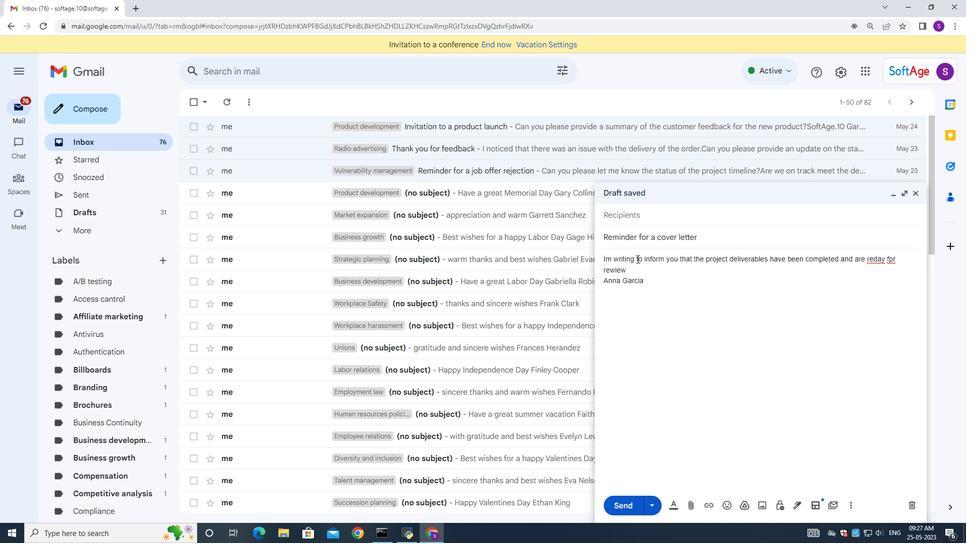 
Action: Mouse moved to (620, 272)
Screenshot: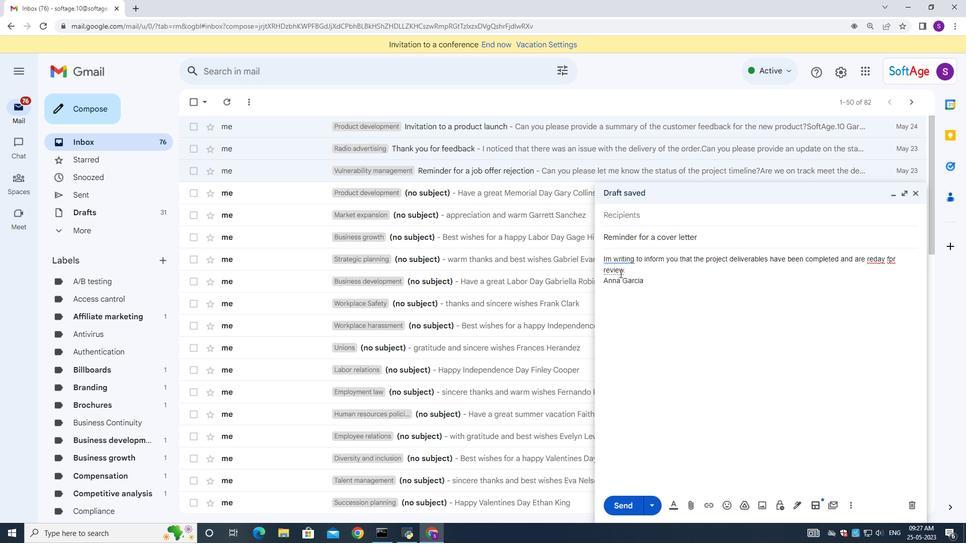 
Action: Mouse pressed right at (620, 272)
Screenshot: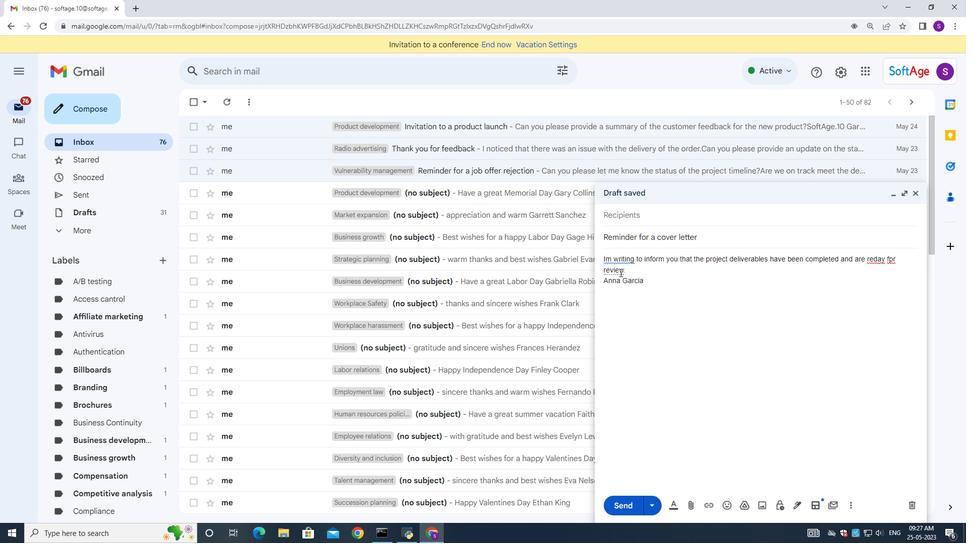 
Action: Mouse pressed left at (620, 272)
Screenshot: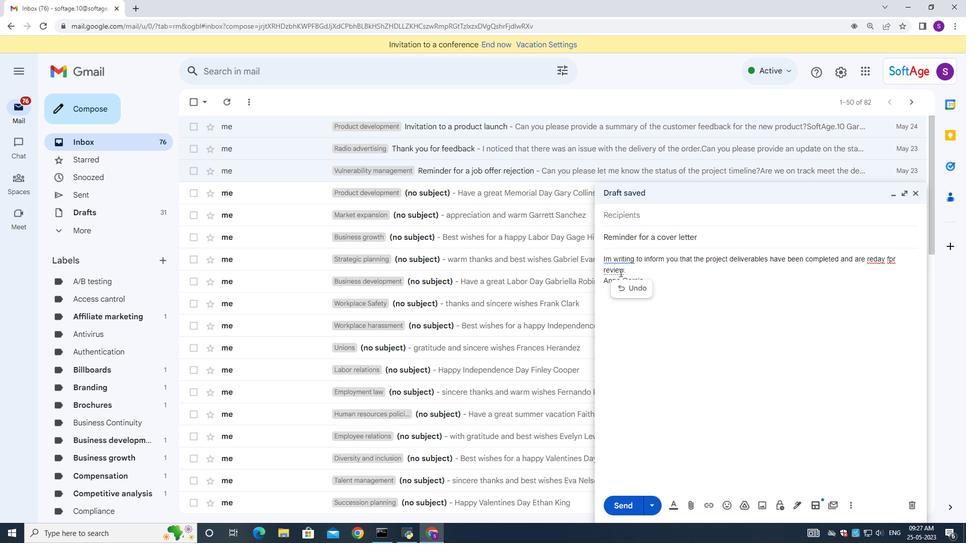 
Action: Mouse moved to (620, 270)
Screenshot: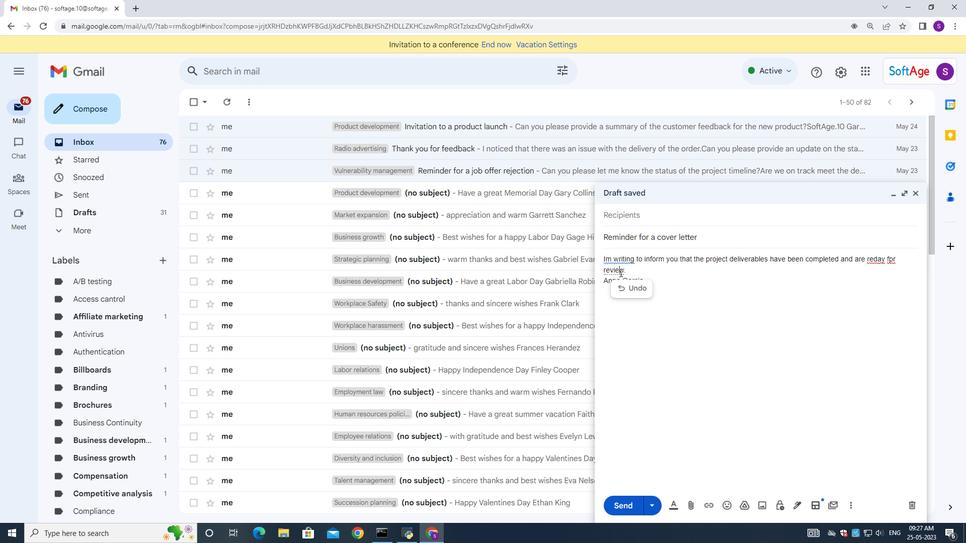 
Action: Mouse pressed left at (620, 270)
Screenshot: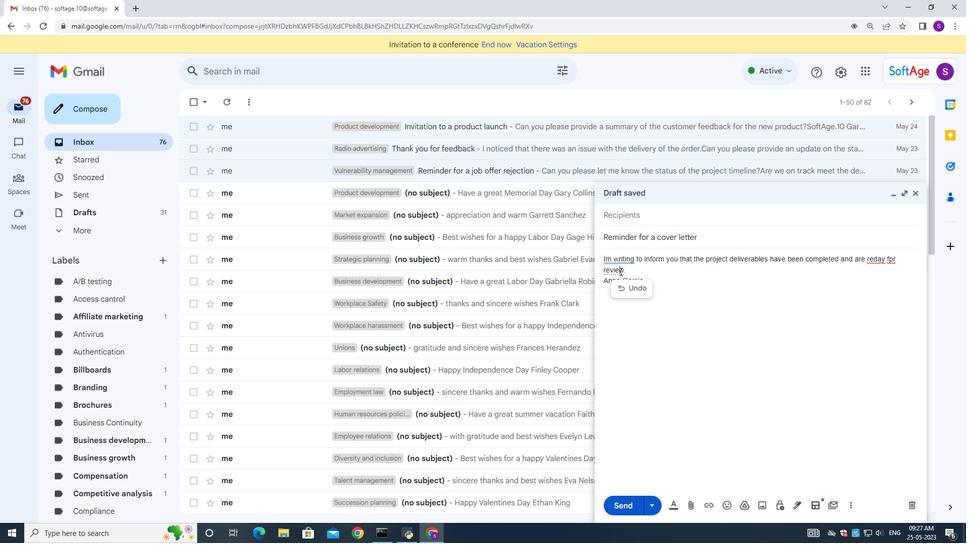 
Action: Mouse moved to (631, 271)
Screenshot: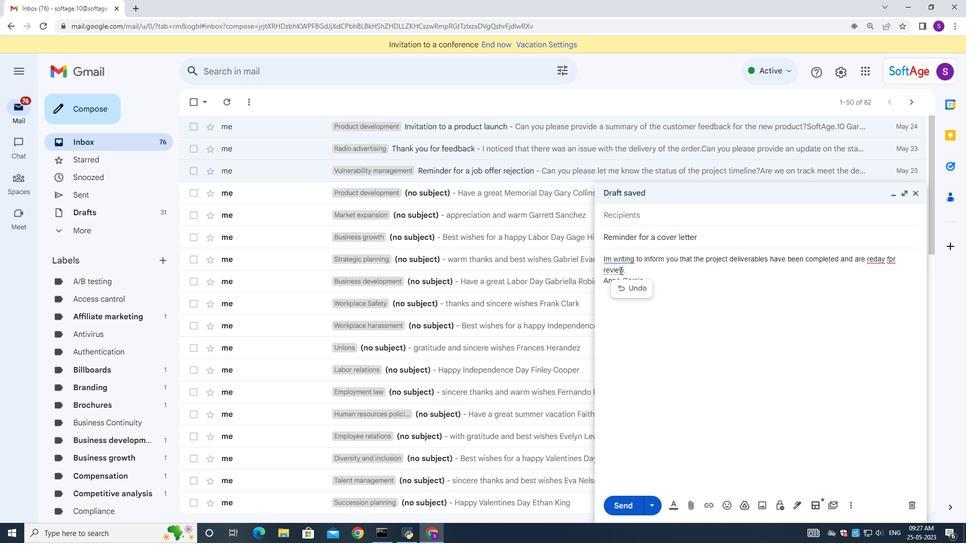 
Action: Mouse pressed left at (631, 271)
Screenshot: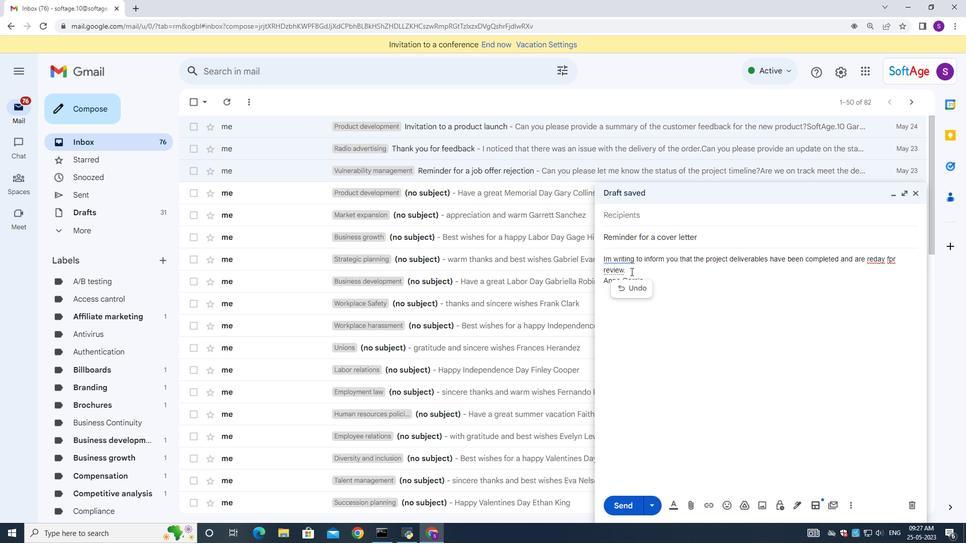 
Action: Mouse moved to (873, 257)
Screenshot: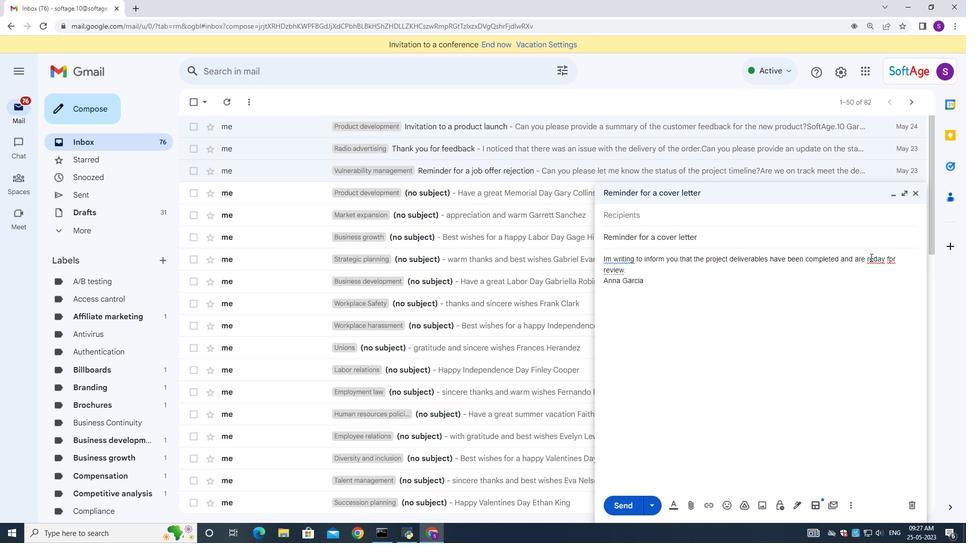 
Action: Mouse pressed left at (873, 257)
Screenshot: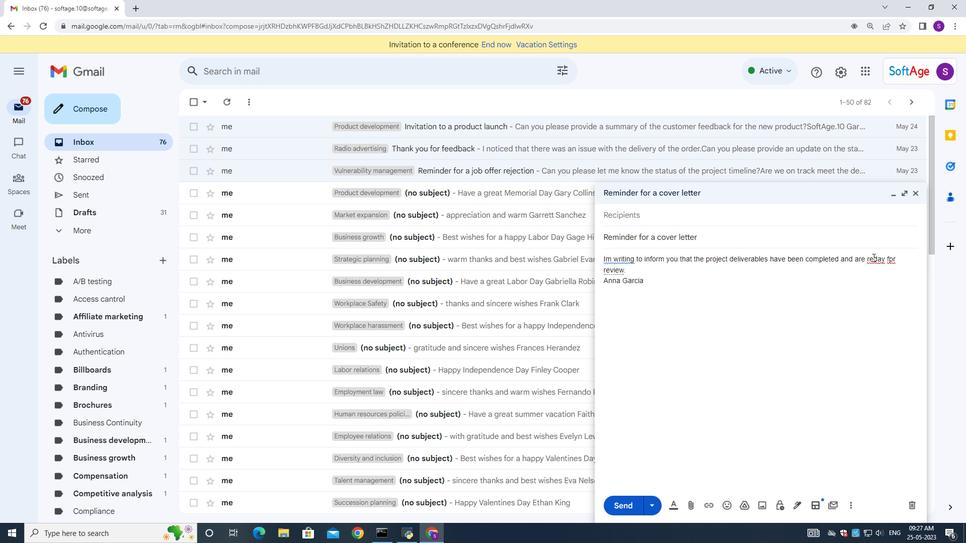 
Action: Mouse moved to (875, 269)
Screenshot: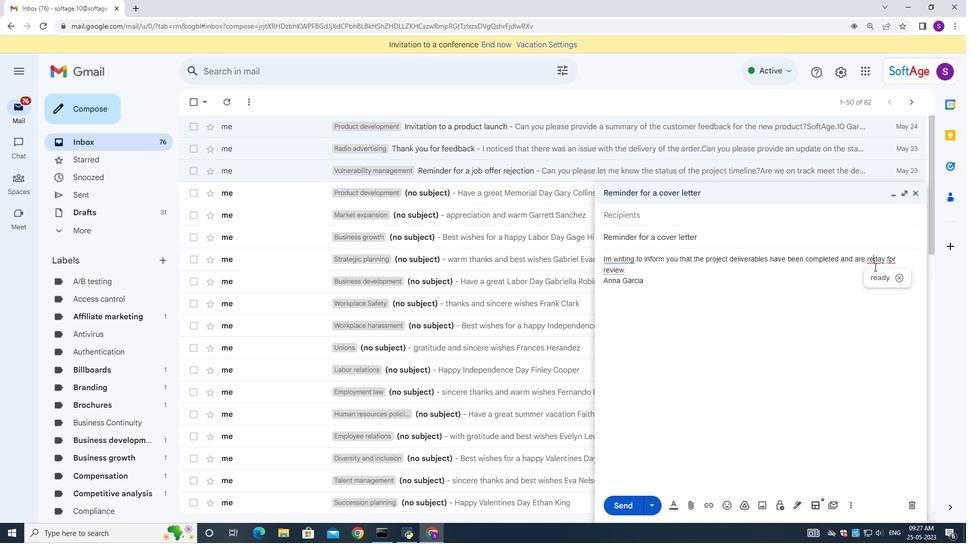 
Action: Key pressed a
Screenshot: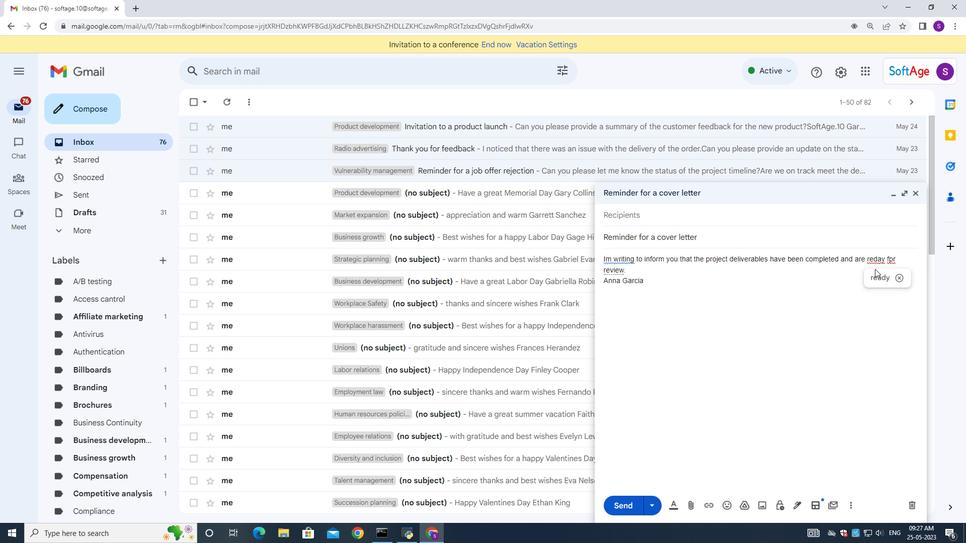 
Action: Mouse moved to (897, 260)
Screenshot: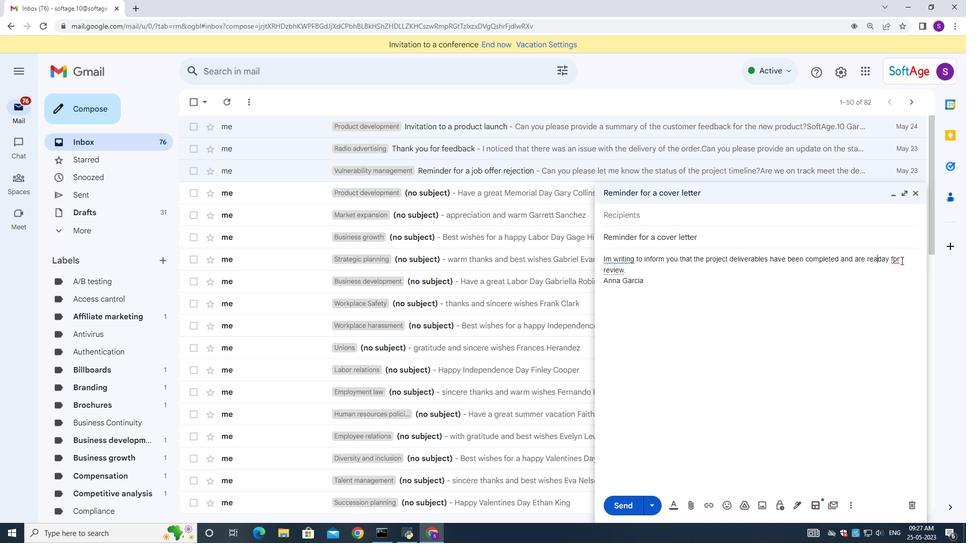 
Action: Mouse pressed left at (897, 260)
Screenshot: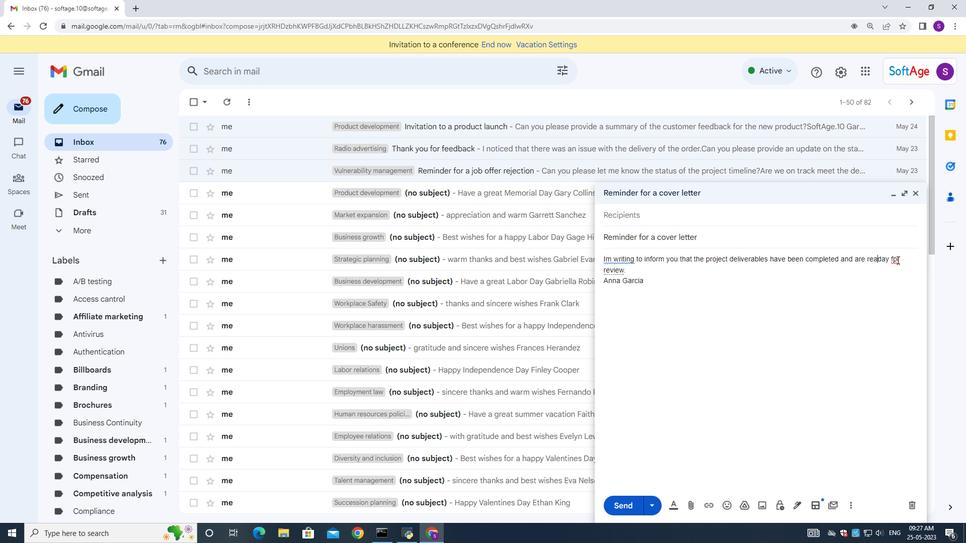 
Action: Mouse moved to (937, 270)
Screenshot: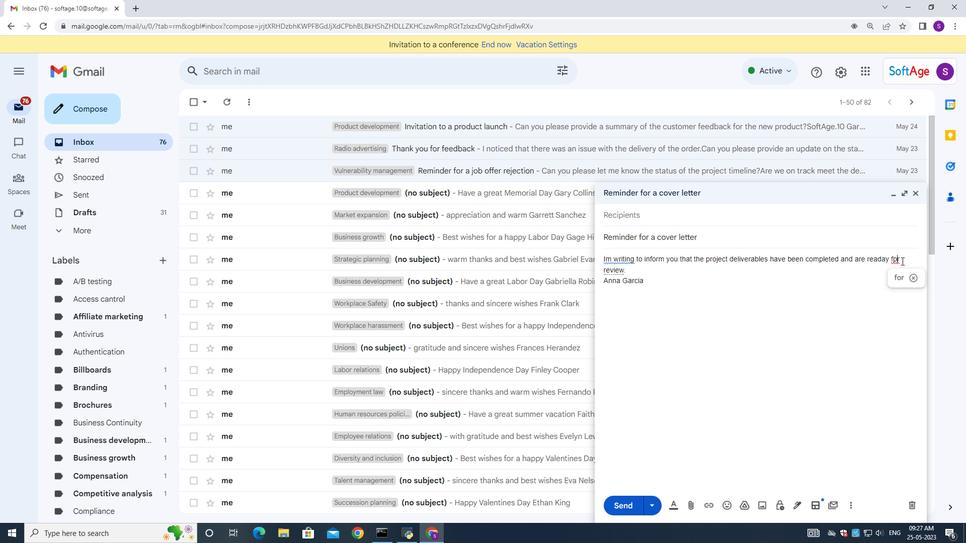 
Action: Key pressed <Key.backspace>
Screenshot: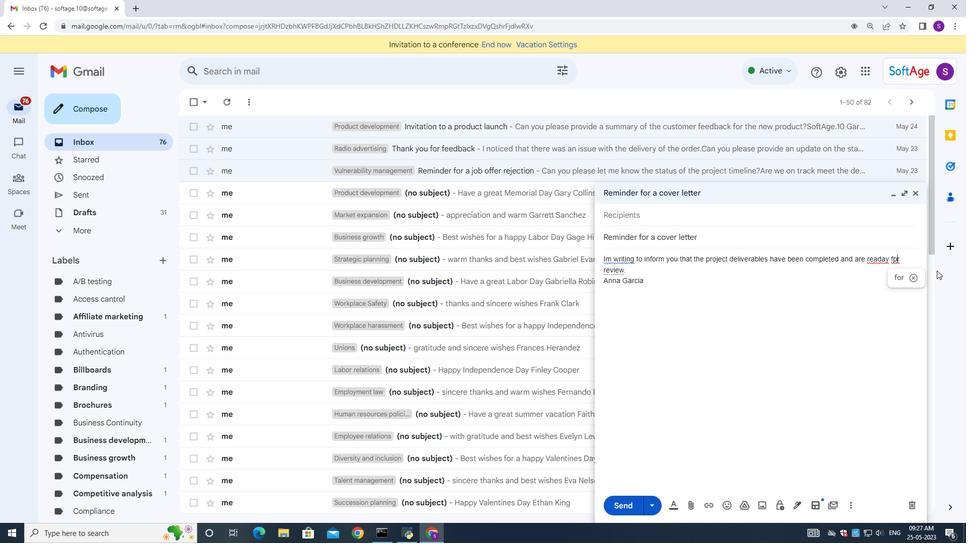 
Action: Mouse moved to (943, 271)
Screenshot: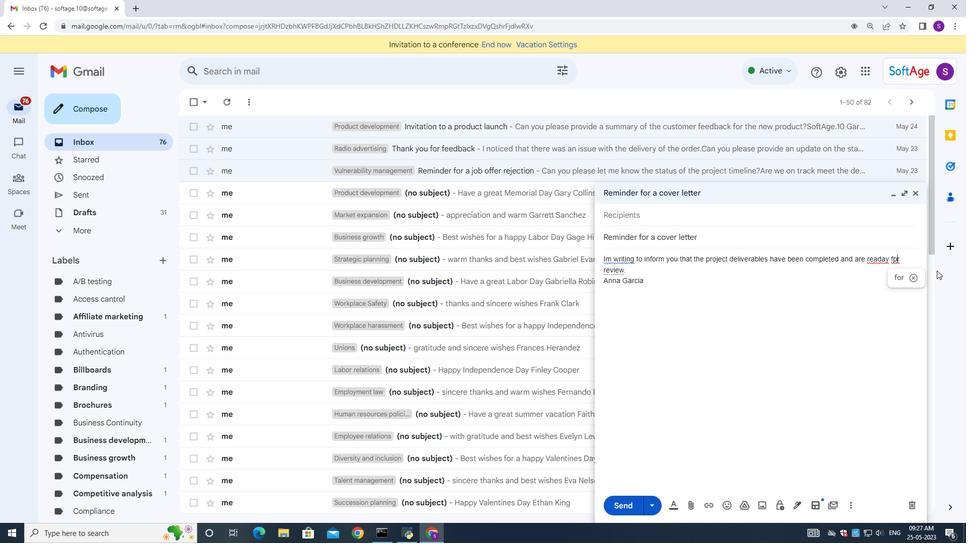
Action: Key pressed o
Screenshot: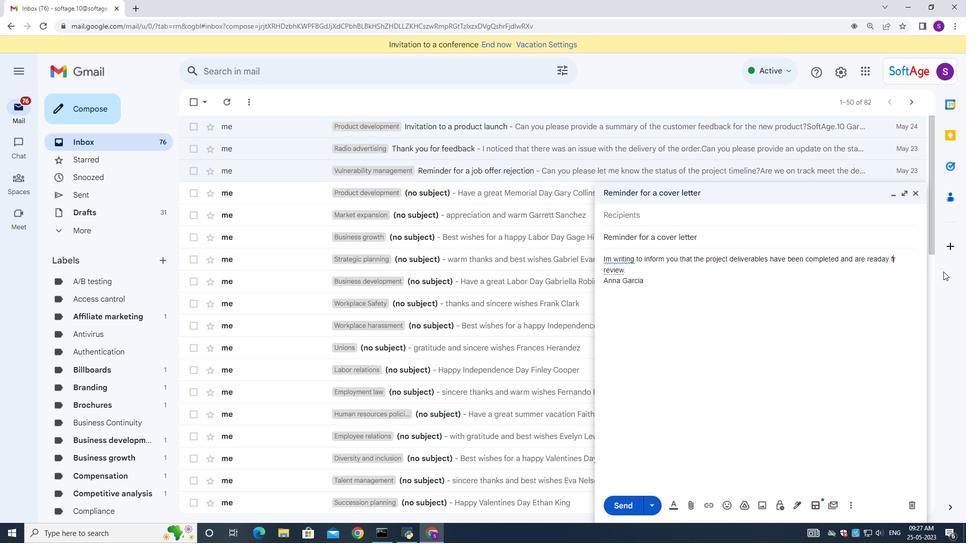 
Action: Mouse moved to (733, 276)
Screenshot: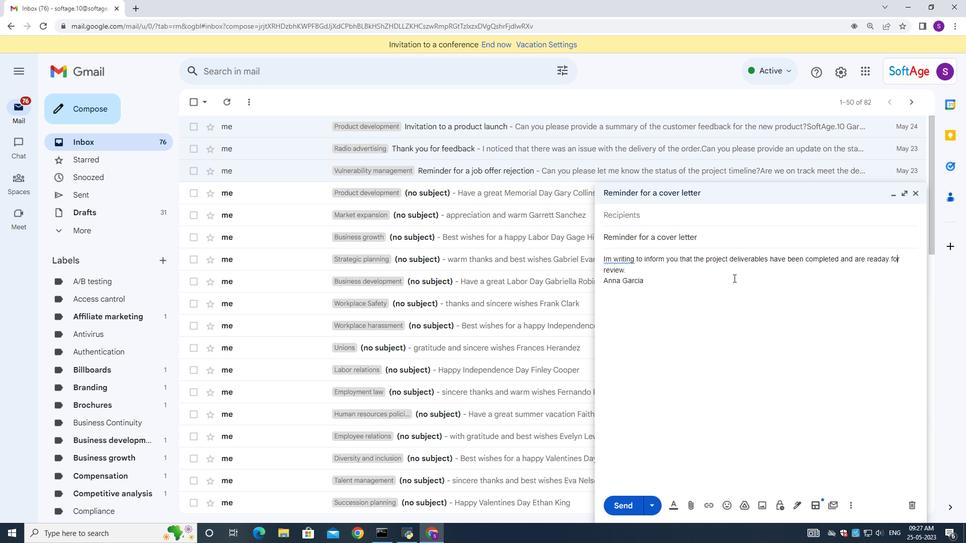 
Action: Mouse pressed left at (733, 276)
Screenshot: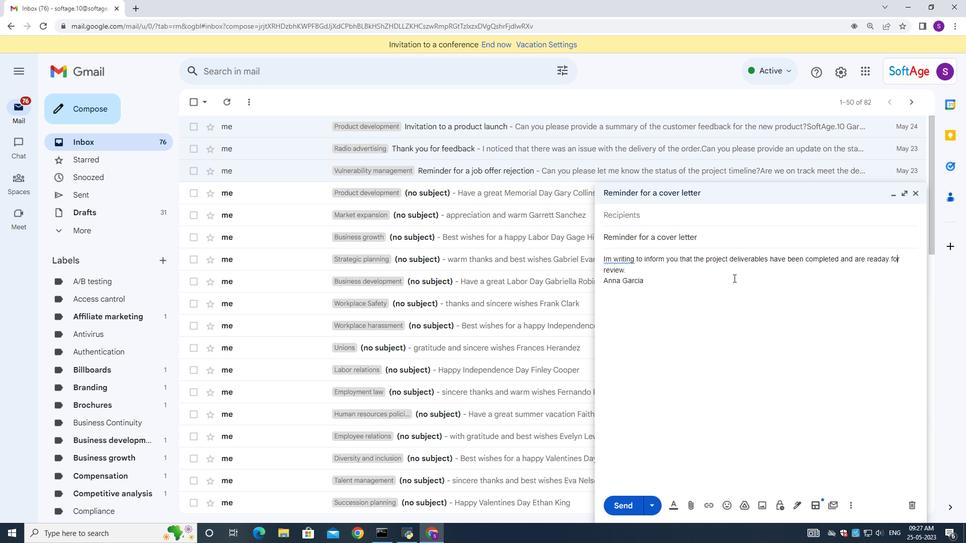 
Action: Mouse moved to (743, 221)
Screenshot: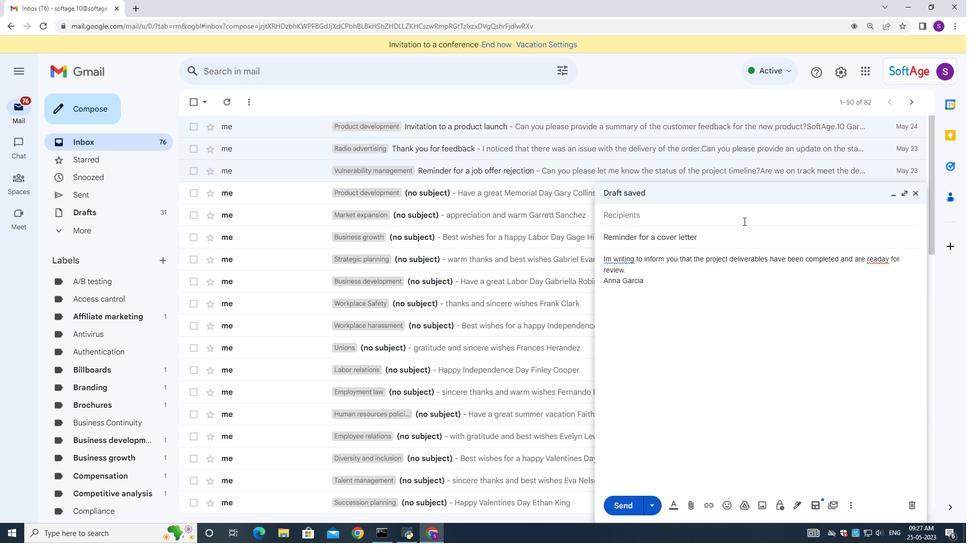 
Action: Mouse pressed left at (743, 221)
Screenshot: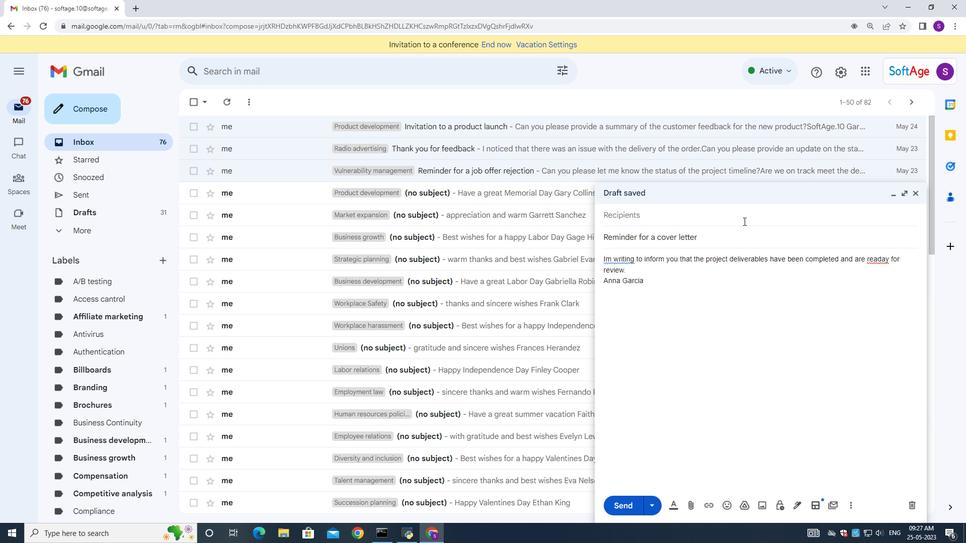 
Action: Mouse moved to (745, 221)
Screenshot: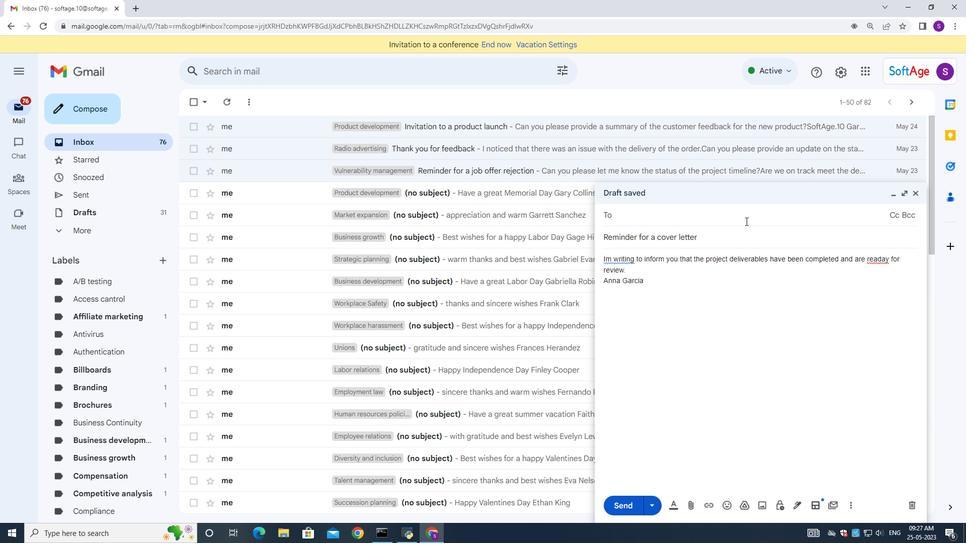 
Action: Key pressed softage.3<Key.shift>@softage.net
Screenshot: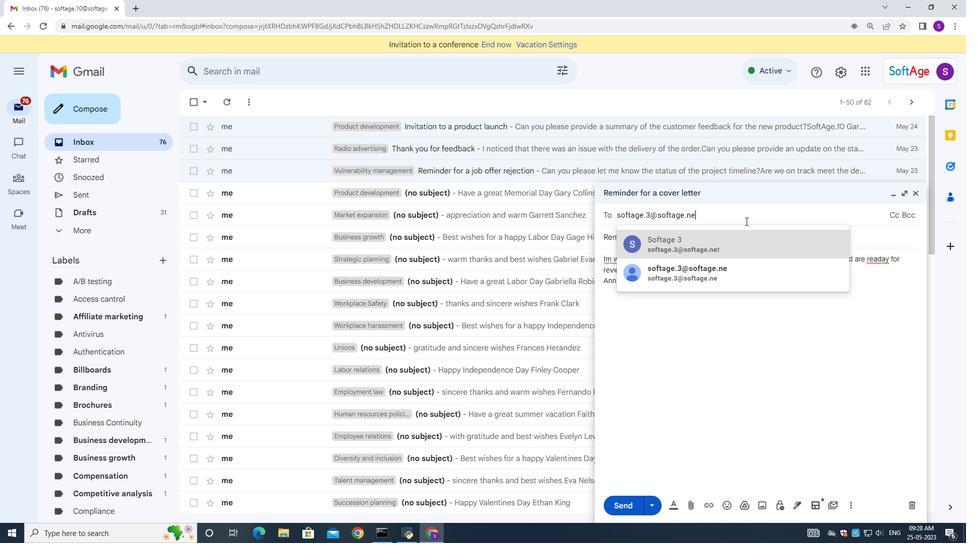 
Action: Mouse moved to (759, 250)
Screenshot: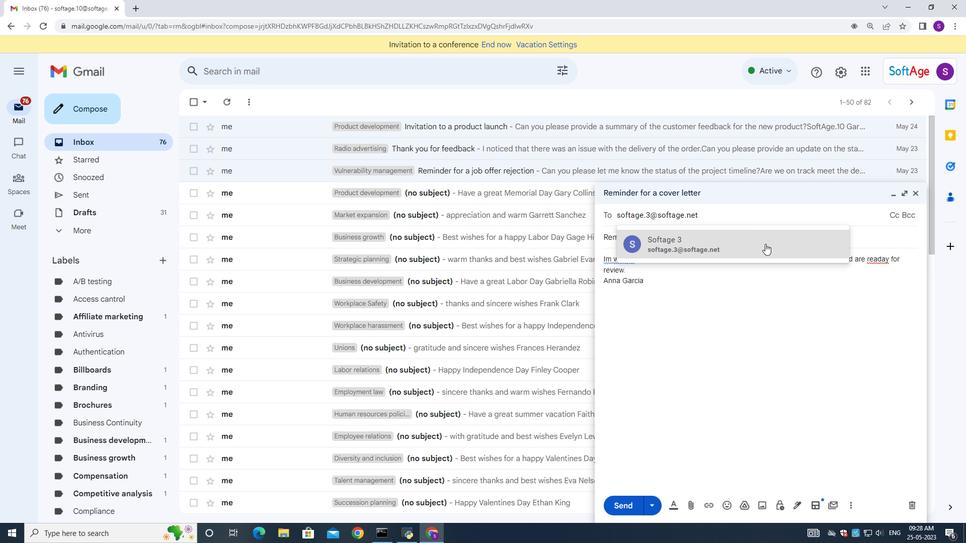 
Action: Mouse pressed left at (759, 250)
Screenshot: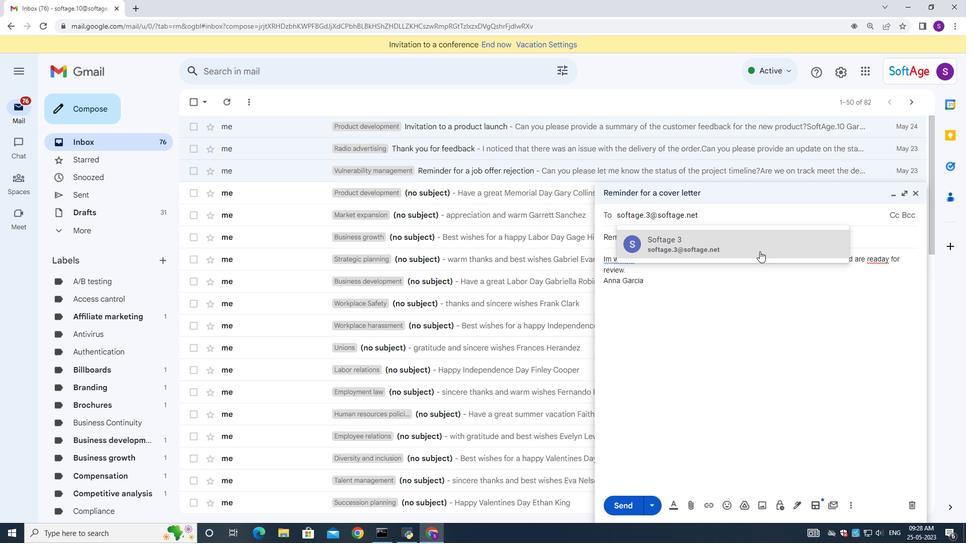 
Action: Mouse moved to (770, 251)
Screenshot: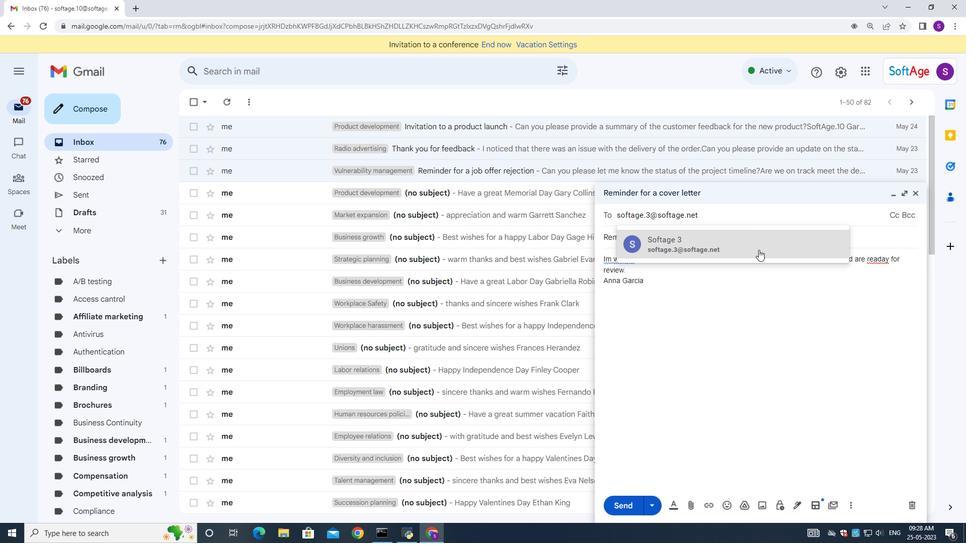 
Action: Key pressed softage.4<Key.shift>@sogtage.net
Screenshot: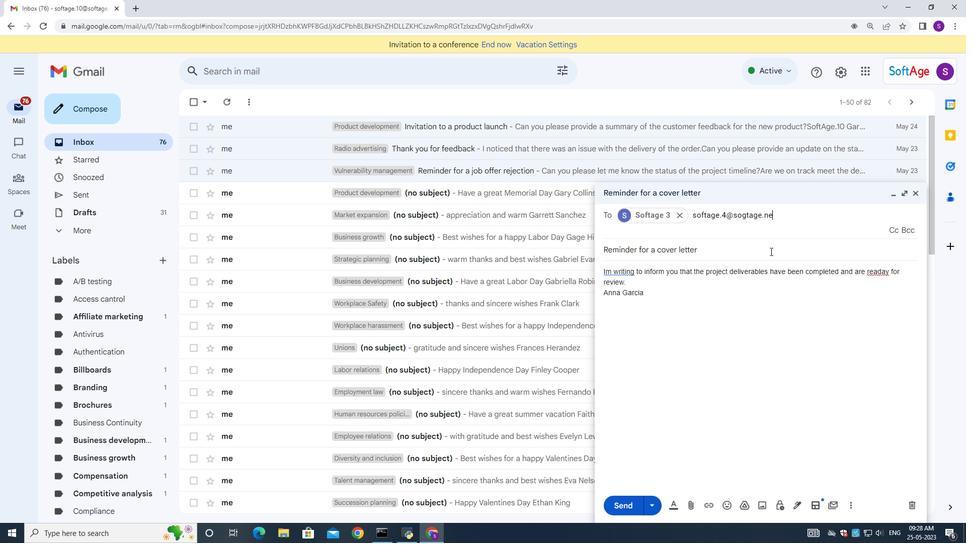 
Action: Mouse moved to (770, 241)
Screenshot: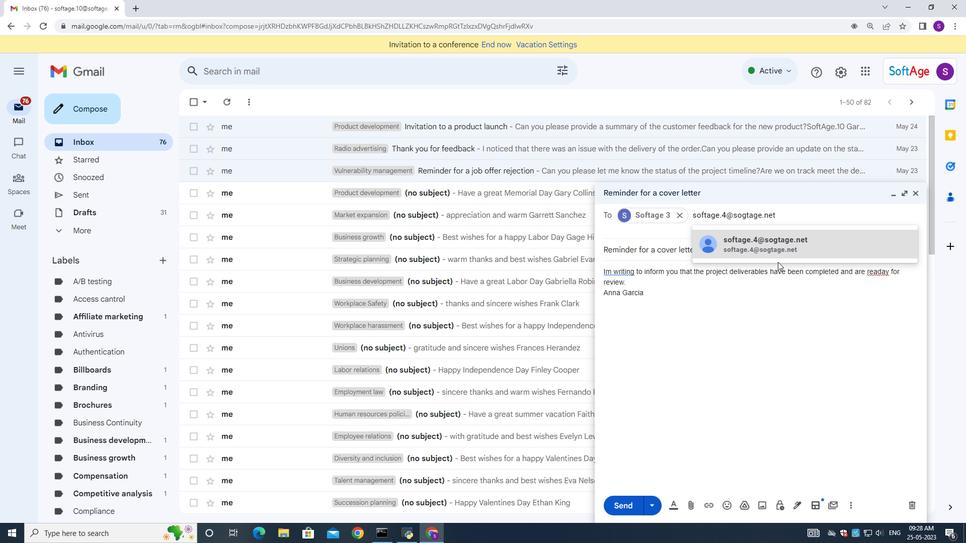 
Action: Mouse pressed left at (770, 241)
Screenshot: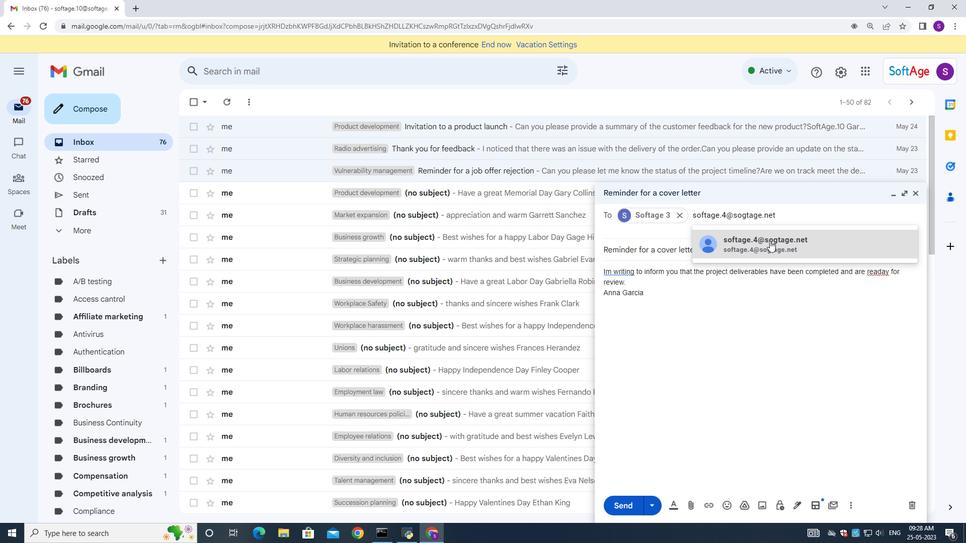 
Action: Mouse moved to (807, 214)
Screenshot: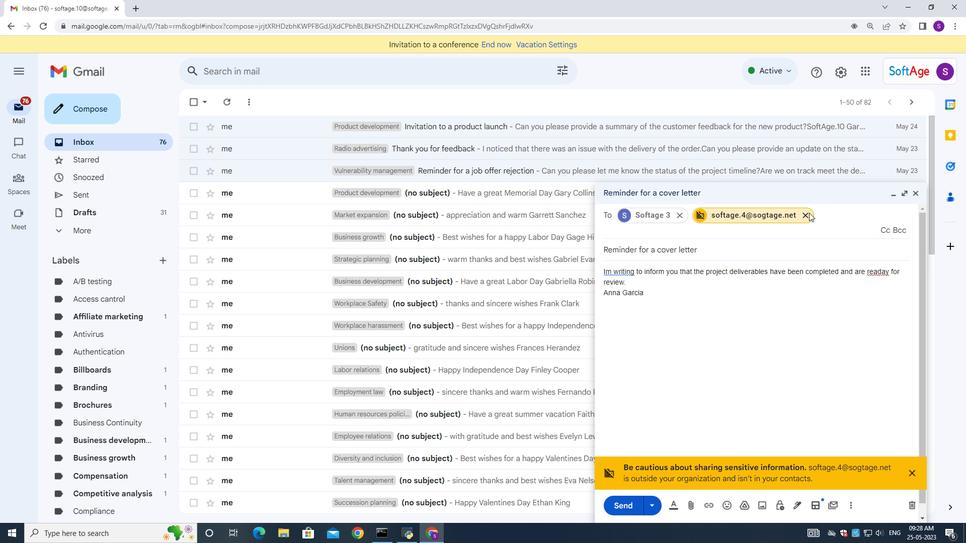 
Action: Mouse pressed left at (807, 214)
Screenshot: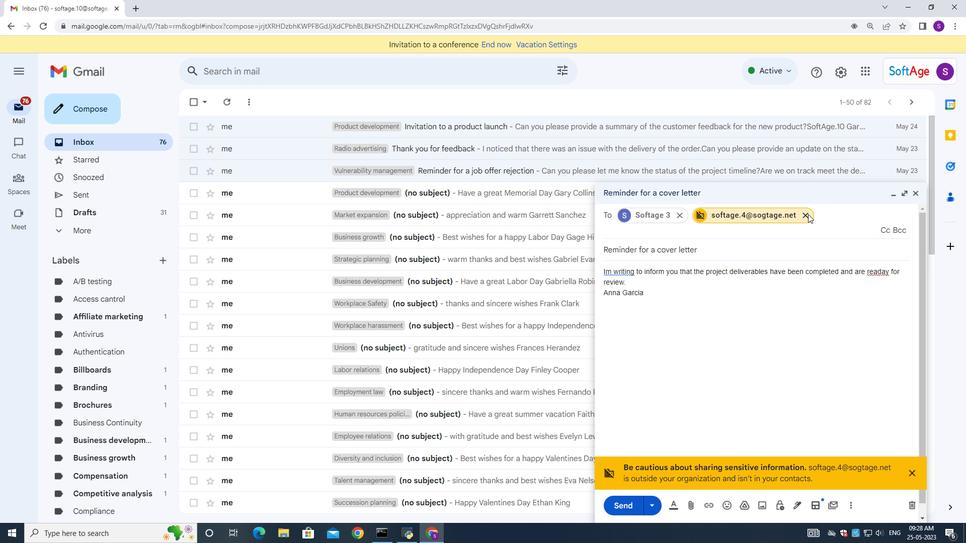 
Action: Mouse moved to (751, 216)
Screenshot: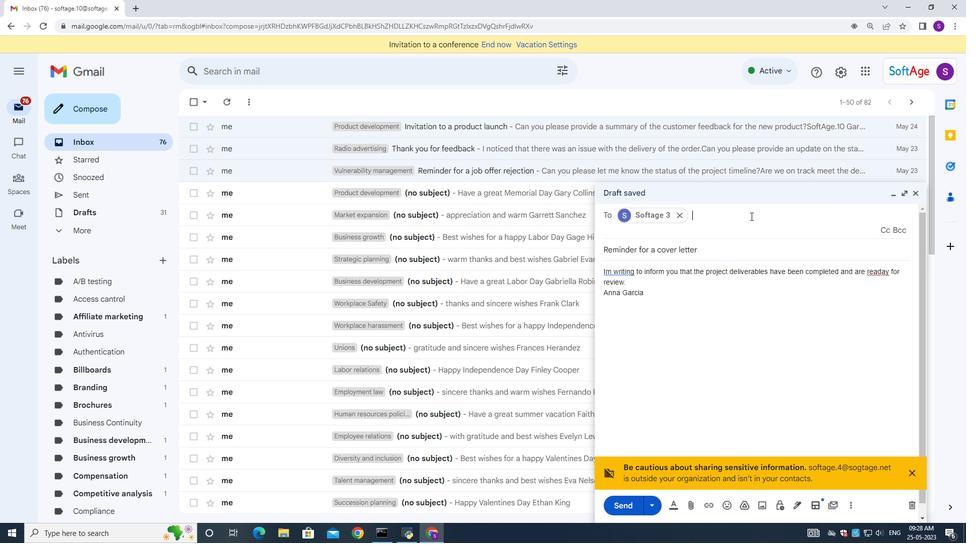 
Action: Key pressed softage.4<Key.shift><Key.shift><Key.shift><Key.shift><Key.shift><Key.shift>@softage.net
Screenshot: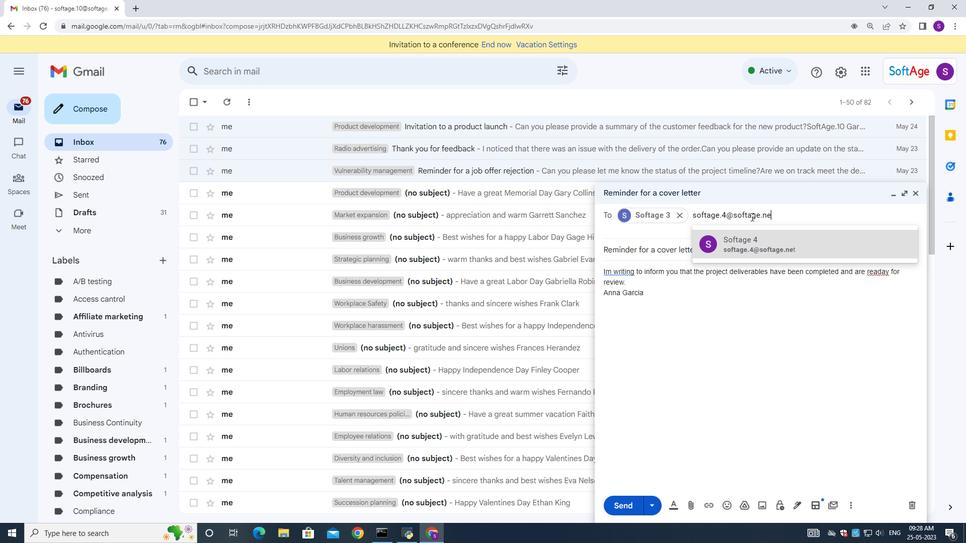 
Action: Mouse moved to (702, 243)
Screenshot: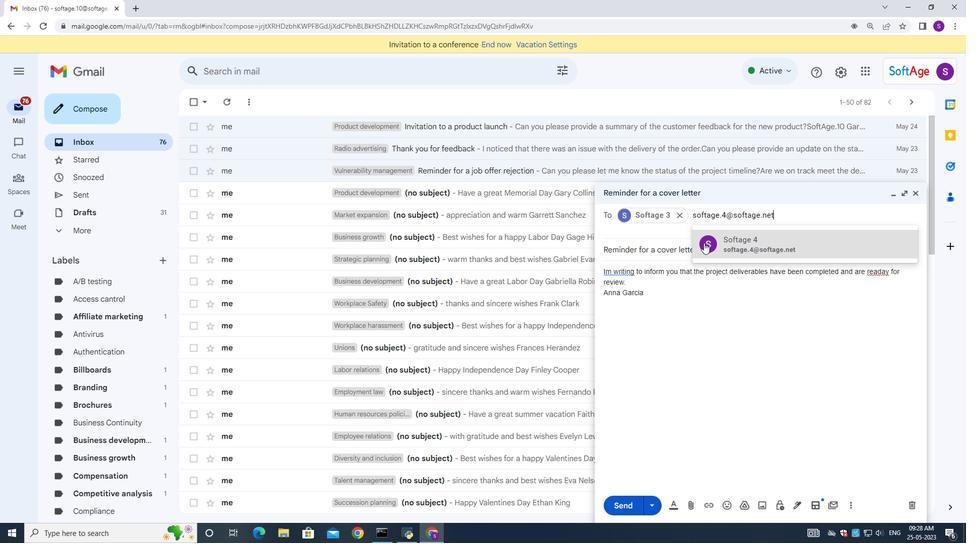 
Action: Mouse pressed left at (702, 243)
Screenshot: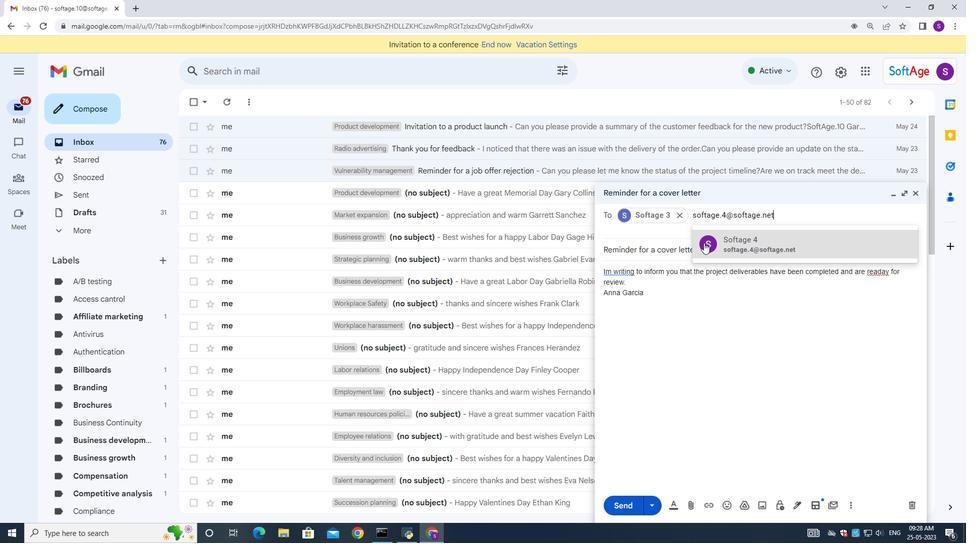 
Action: Mouse moved to (748, 456)
Screenshot: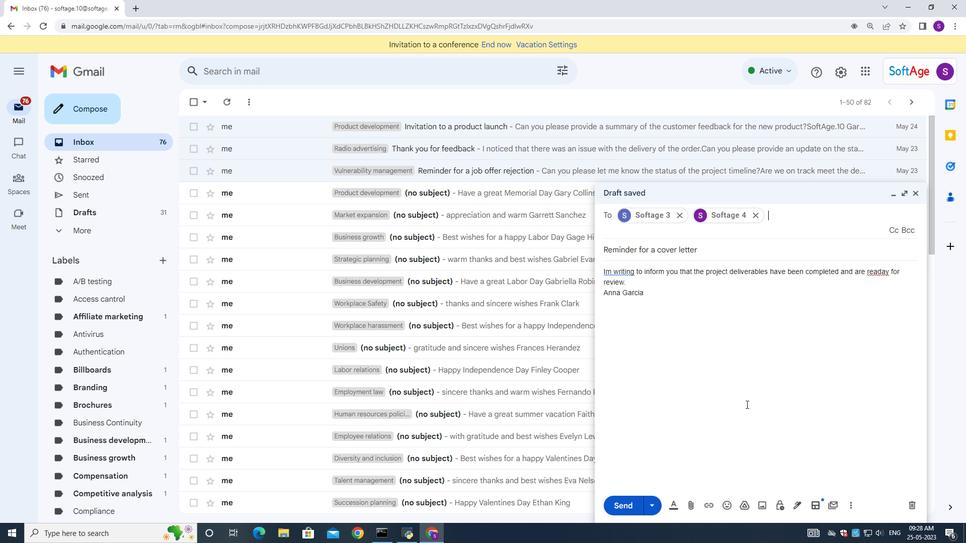 
Action: Mouse scrolled (748, 455) with delta (0, 0)
Screenshot: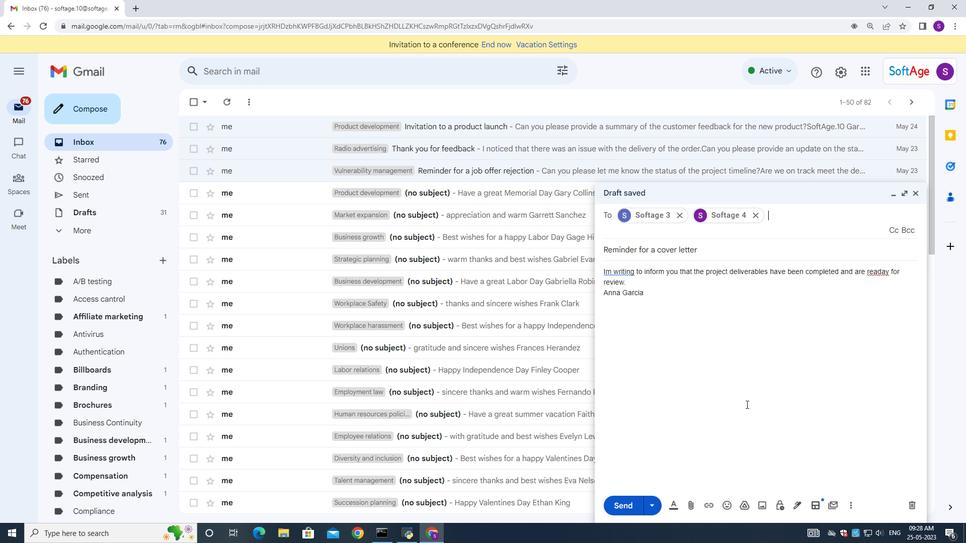 
Action: Mouse moved to (747, 456)
Screenshot: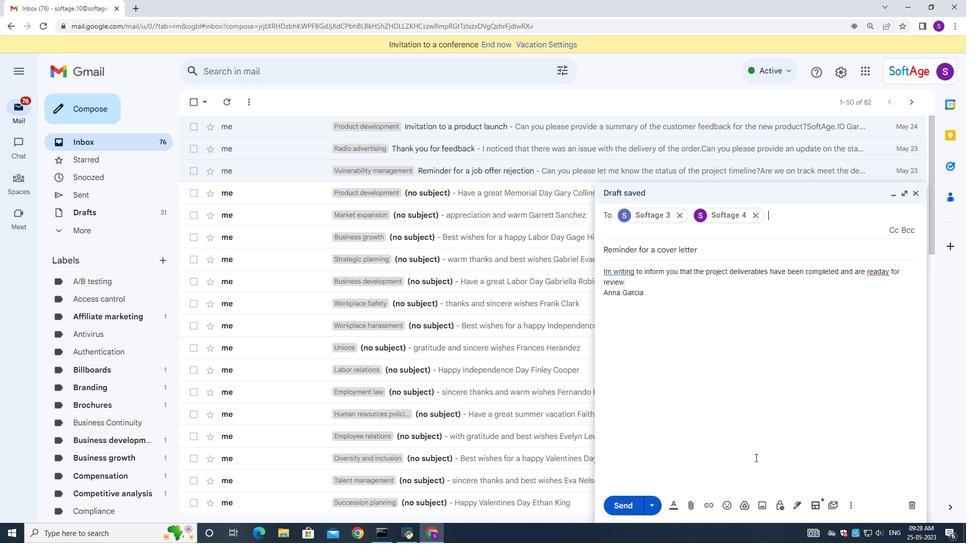 
Action: Mouse scrolled (747, 455) with delta (0, 0)
Screenshot: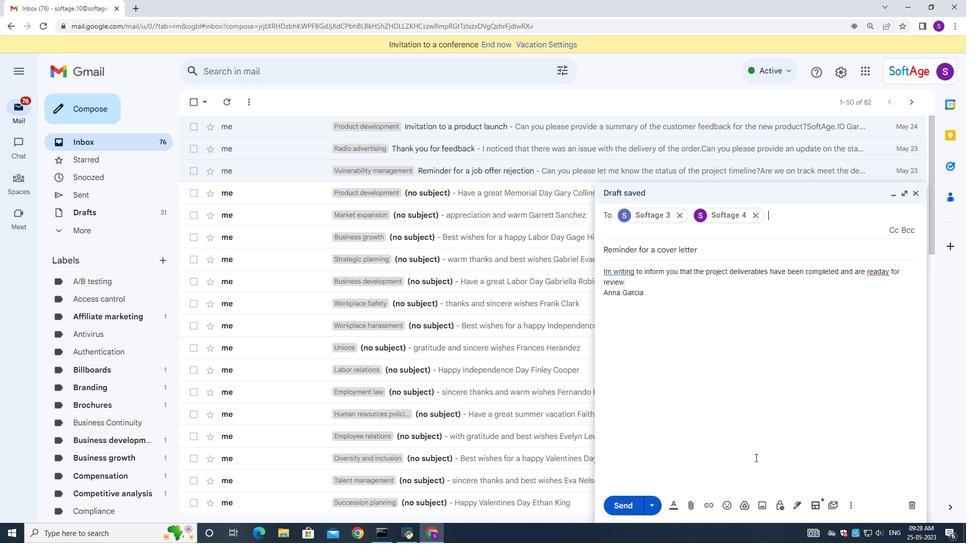 
Action: Mouse scrolled (747, 455) with delta (0, 0)
Screenshot: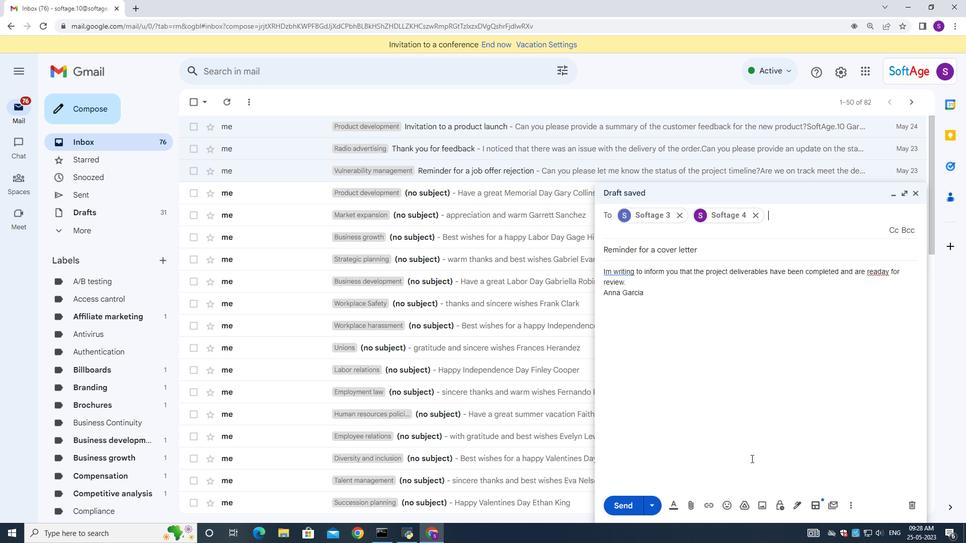 
Action: Mouse scrolled (747, 455) with delta (0, 0)
Screenshot: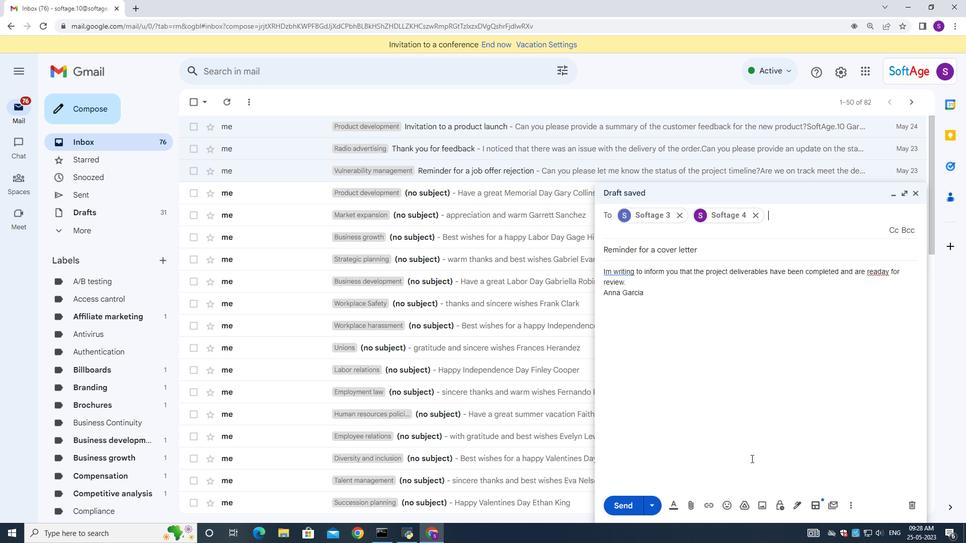 
Action: Mouse scrolled (747, 455) with delta (0, 0)
Screenshot: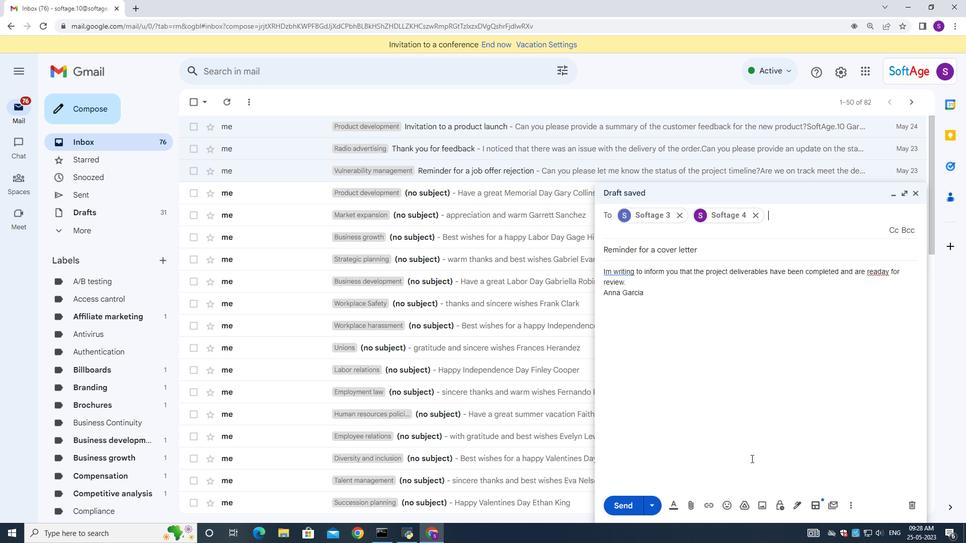 
Action: Mouse scrolled (747, 455) with delta (0, 0)
Screenshot: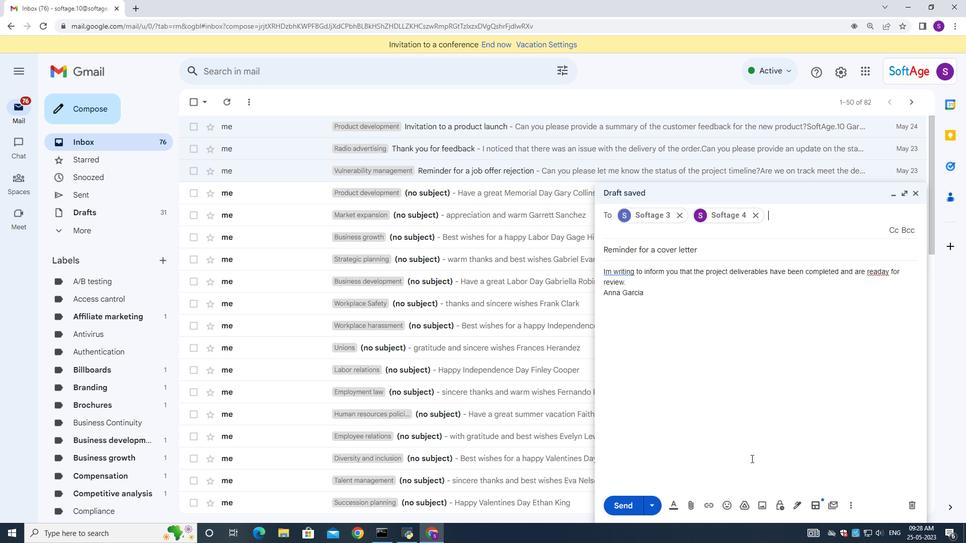 
Action: Mouse moved to (619, 508)
Screenshot: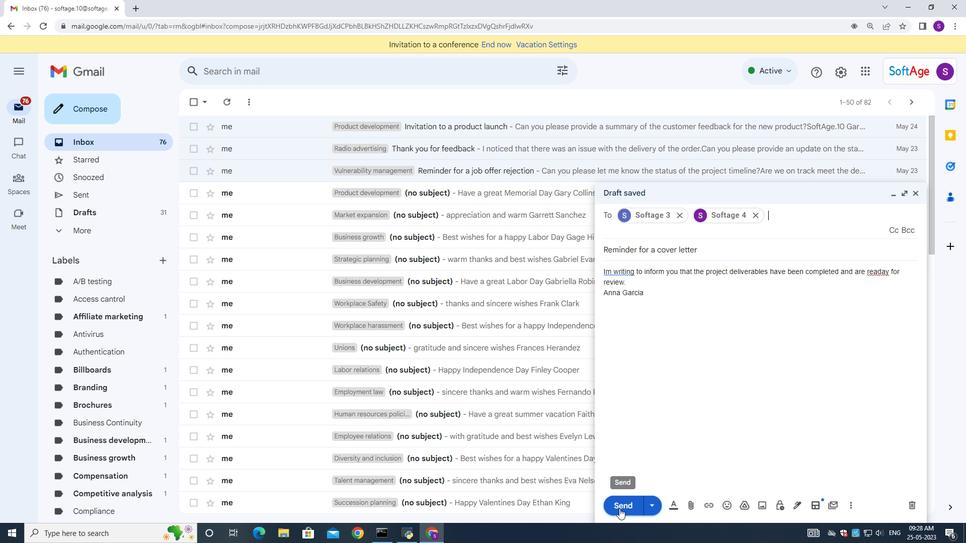 
Action: Mouse pressed left at (619, 508)
Screenshot: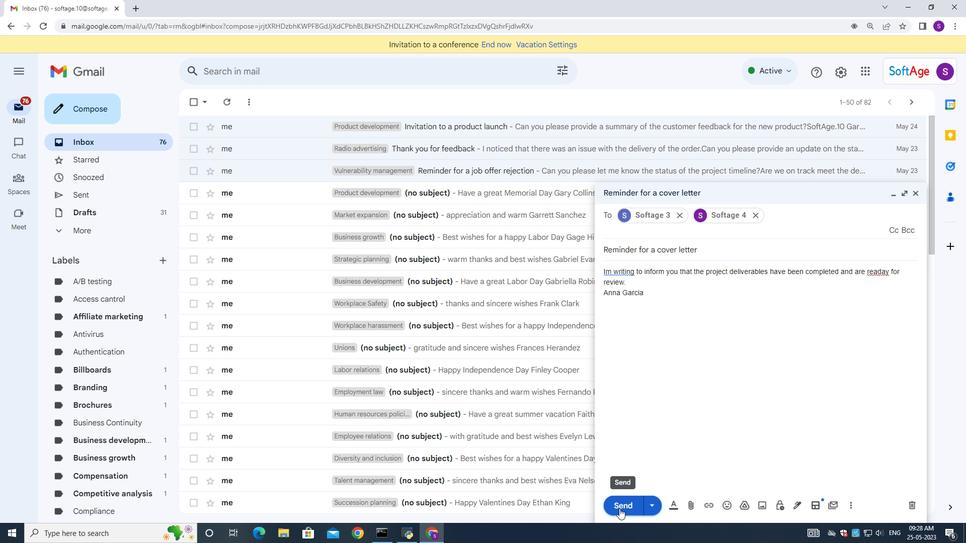 
Action: Mouse moved to (690, 395)
Screenshot: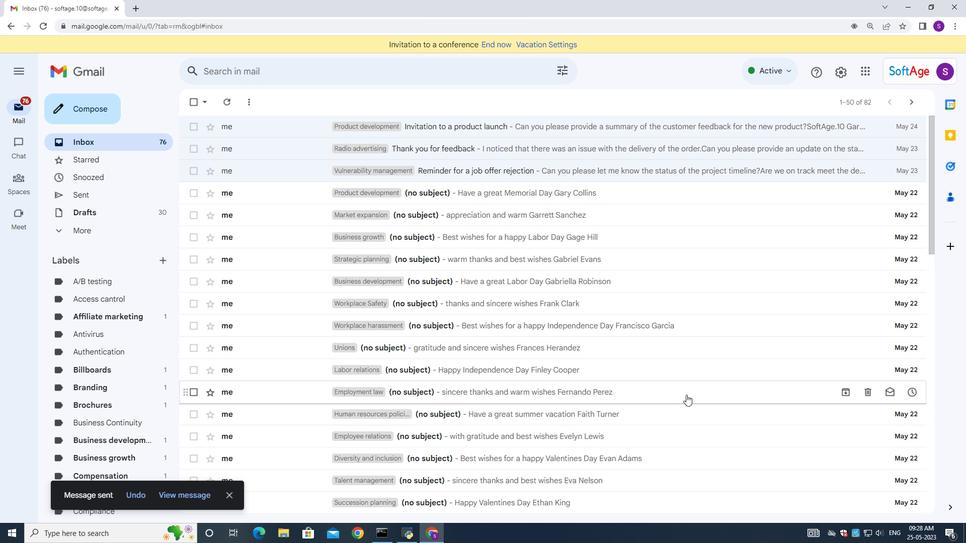 
